 Task: Assign carxxstreet791@gmail.com as Assignee of Issue Issue0000000435 in Backlog  in Scrum Project Project0000000087 in Jira. Assign parteek.ku2001@gmail.com as Assignee of Issue Issue0000000436 in Backlog  in Scrum Project Project0000000088 in Jira. Assign parteek.ku2001@gmail.com as Assignee of Issue Issue0000000437 in Backlog  in Scrum Project Project0000000088 in Jira. Assign parteek.ku2001@gmail.com as Assignee of Issue Issue0000000438 in Backlog  in Scrum Project Project0000000088 in Jira. Assign Person0000000176 as Assignee of Issue Issue0000000439 in Backlog  in Scrum Project Project0000000088 in Jira
Action: Mouse moved to (1251, 535)
Screenshot: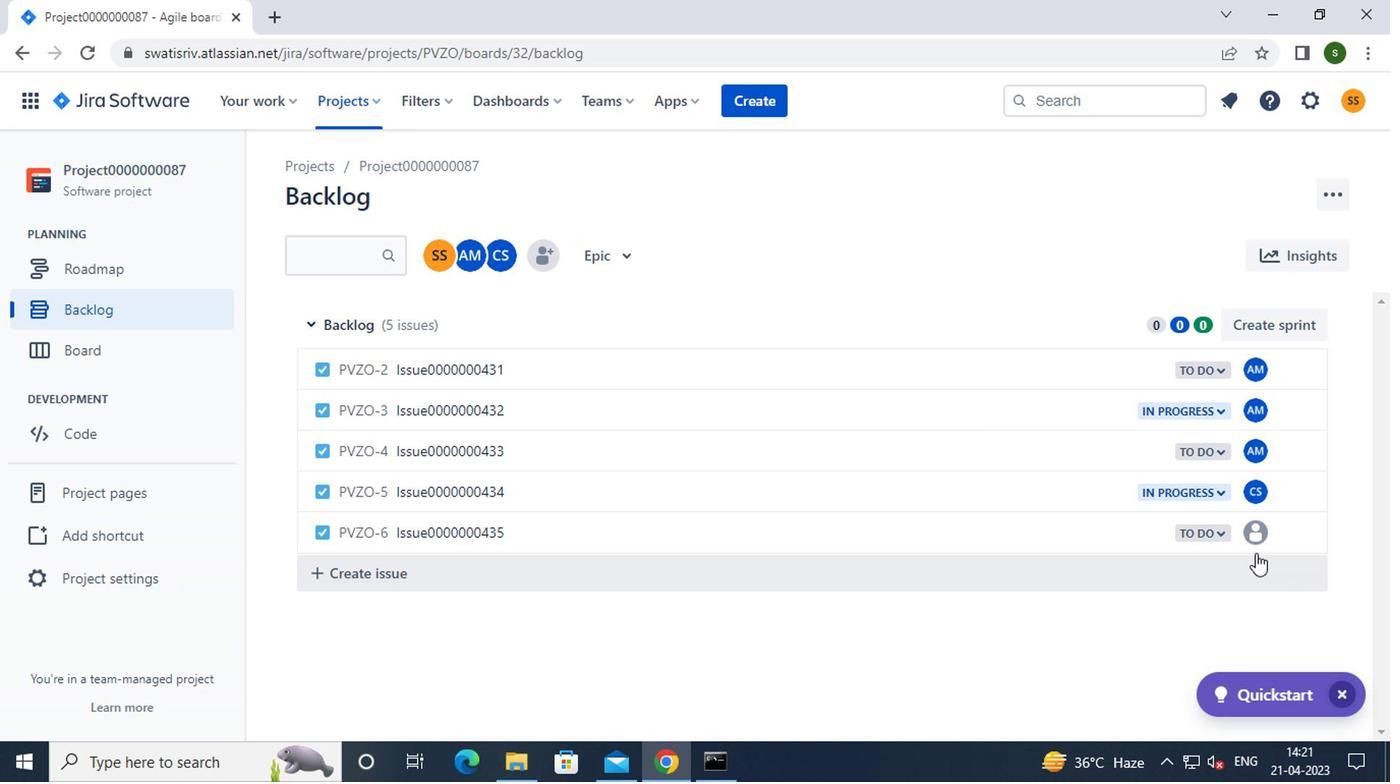 
Action: Mouse pressed left at (1251, 535)
Screenshot: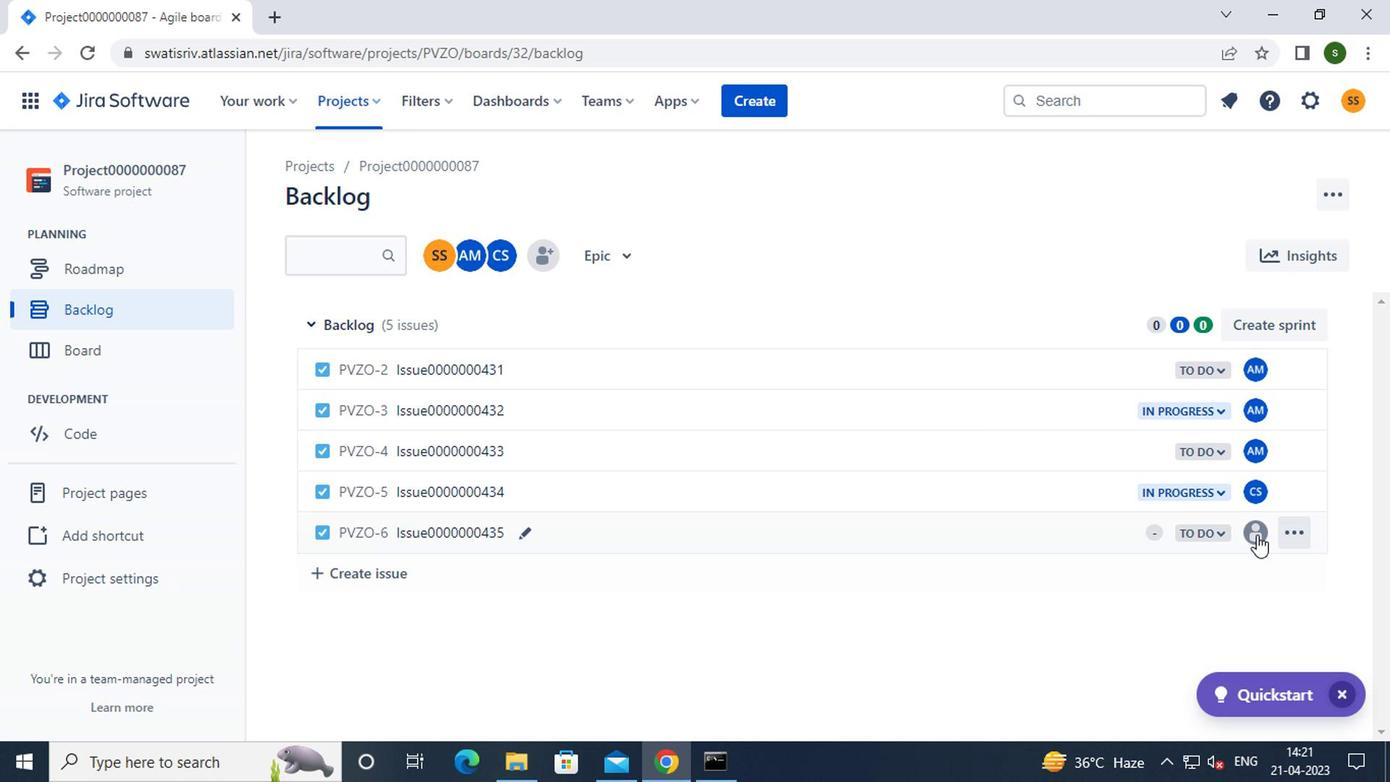 
Action: Mouse moved to (1130, 614)
Screenshot: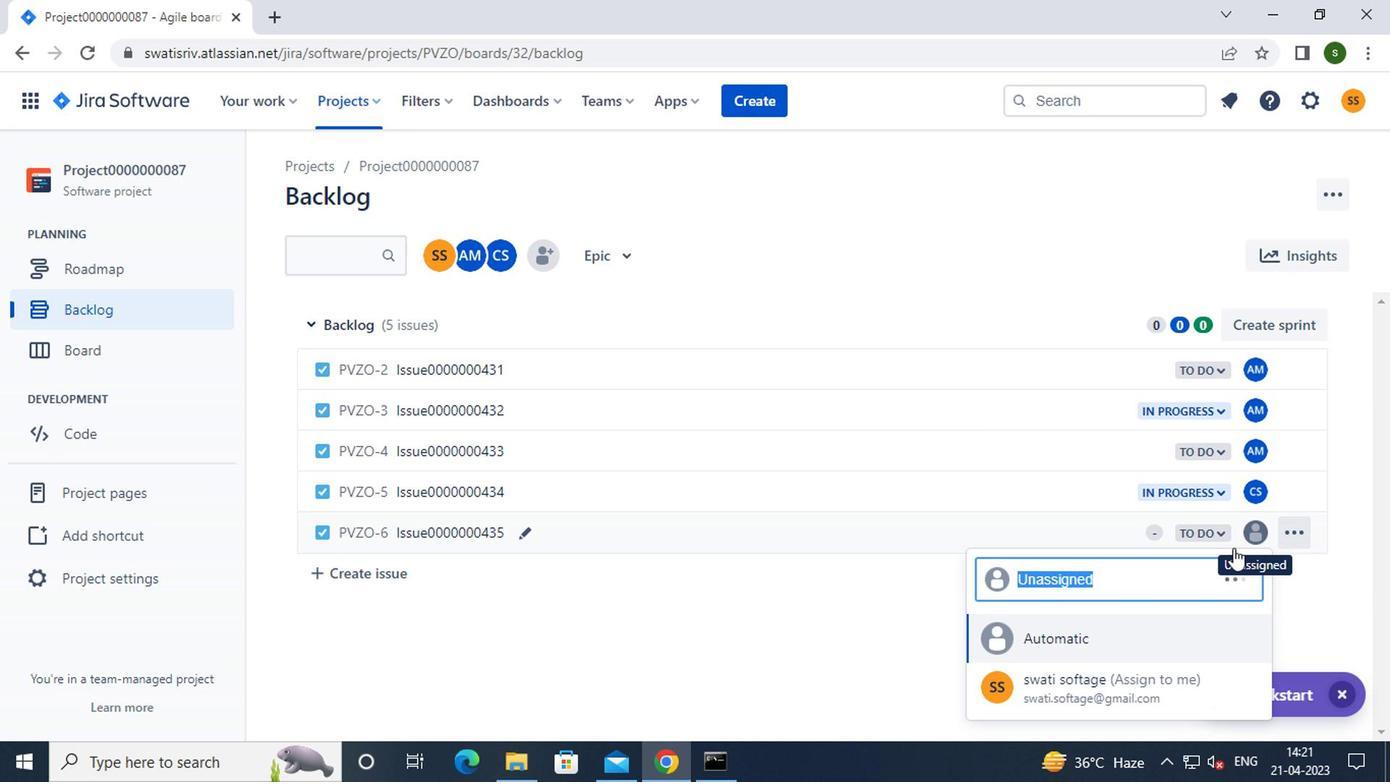 
Action: Mouse scrolled (1130, 613) with delta (0, 0)
Screenshot: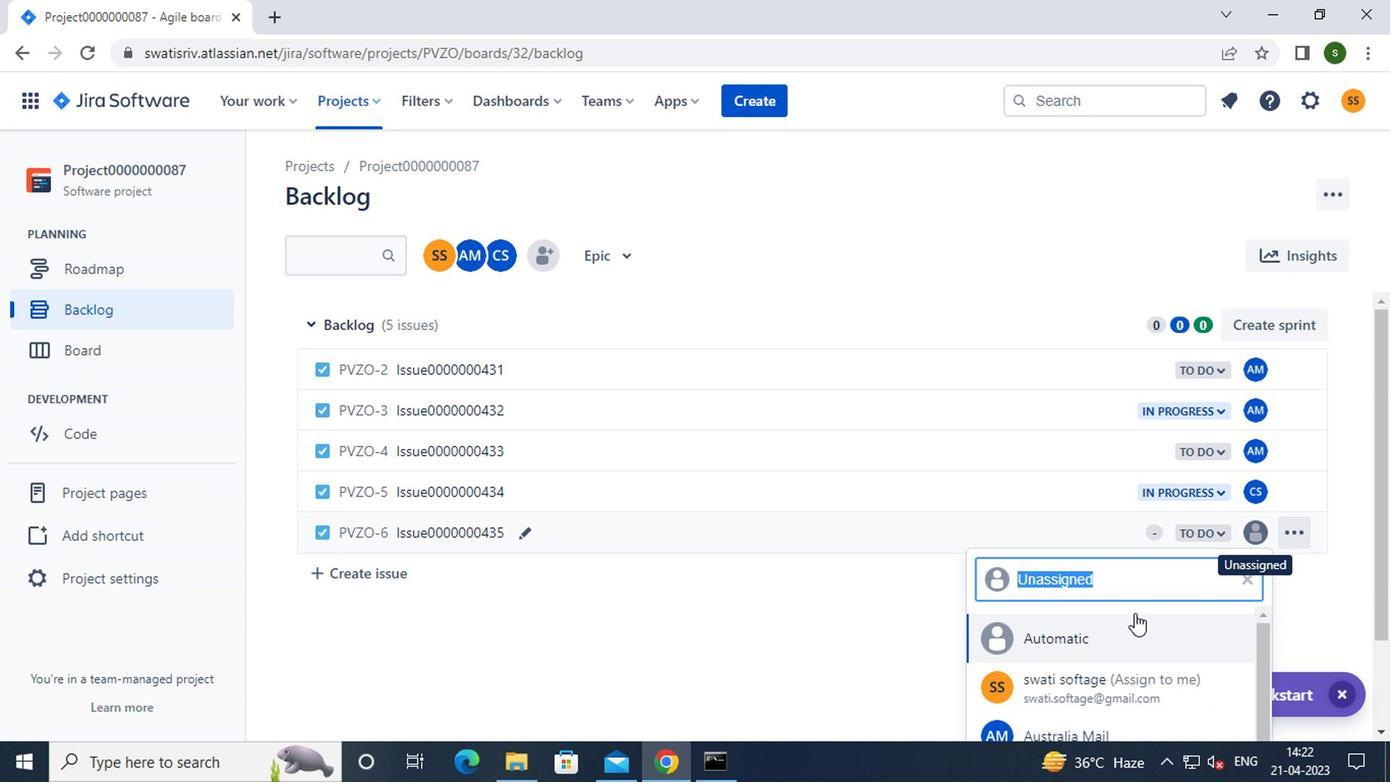 
Action: Mouse scrolled (1130, 613) with delta (0, 0)
Screenshot: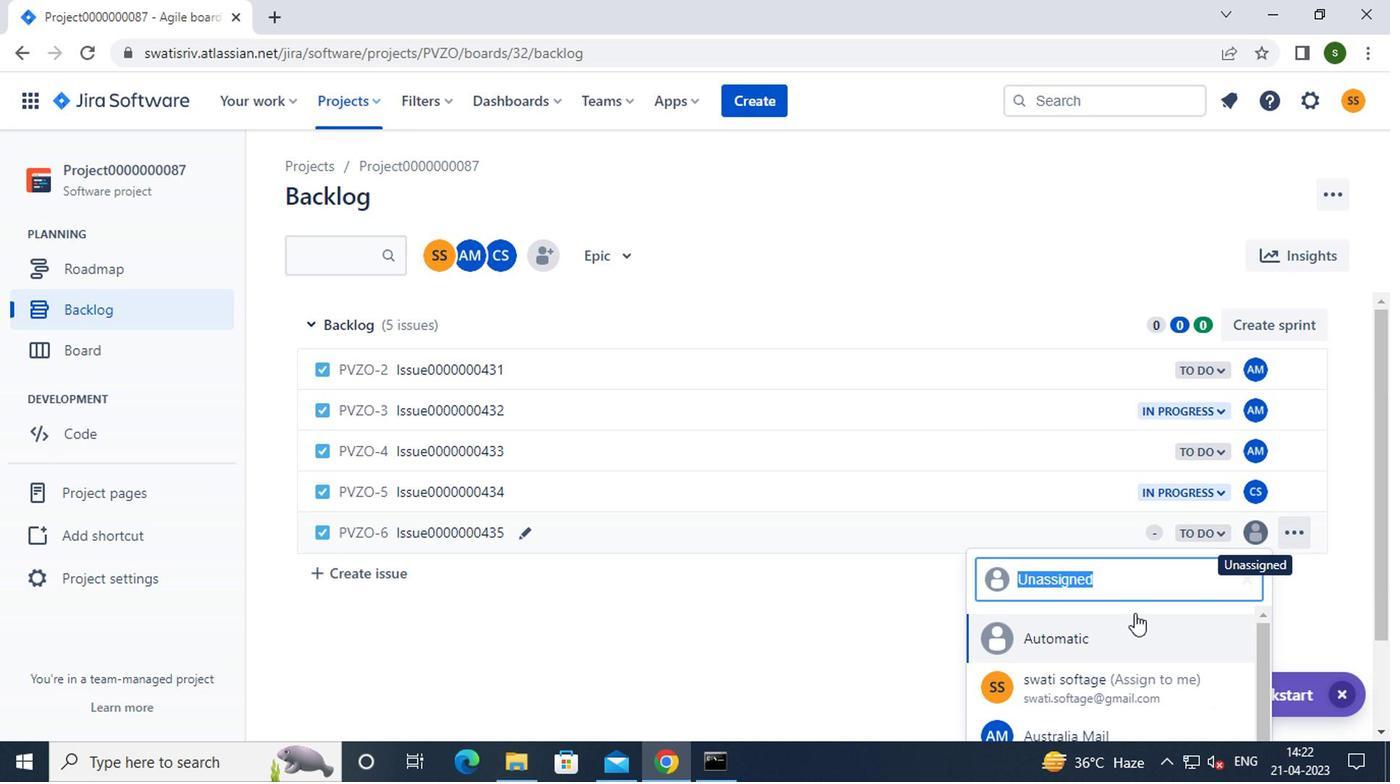 
Action: Mouse moved to (1059, 679)
Screenshot: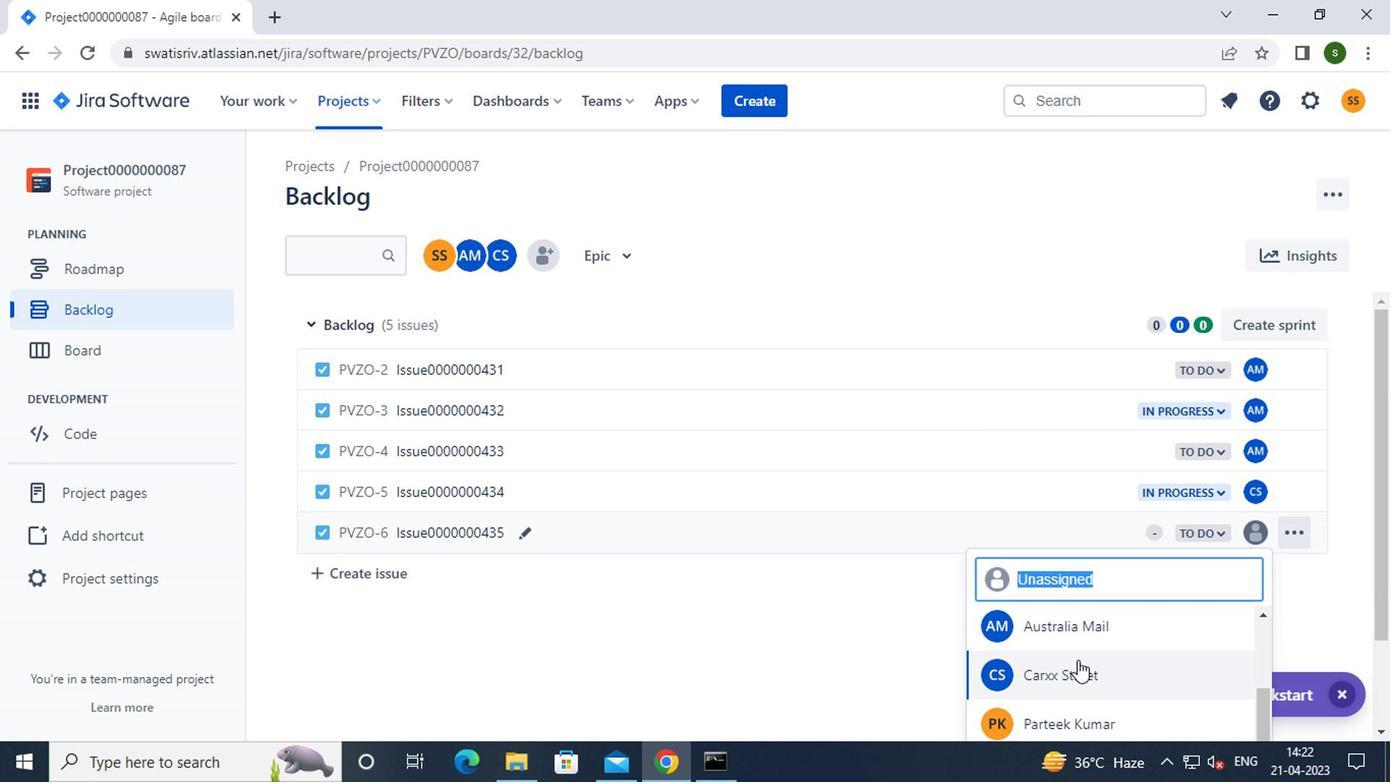 
Action: Mouse pressed left at (1059, 679)
Screenshot: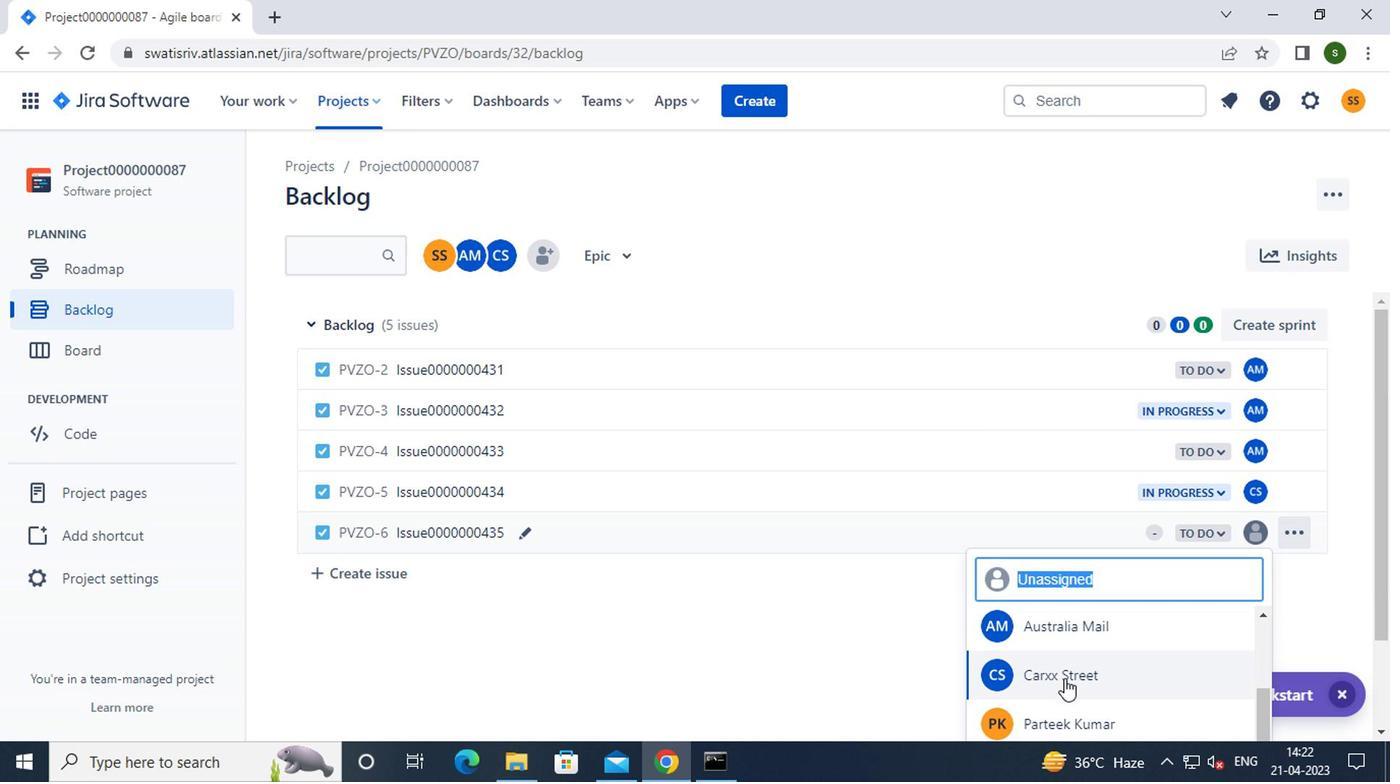 
Action: Mouse moved to (366, 105)
Screenshot: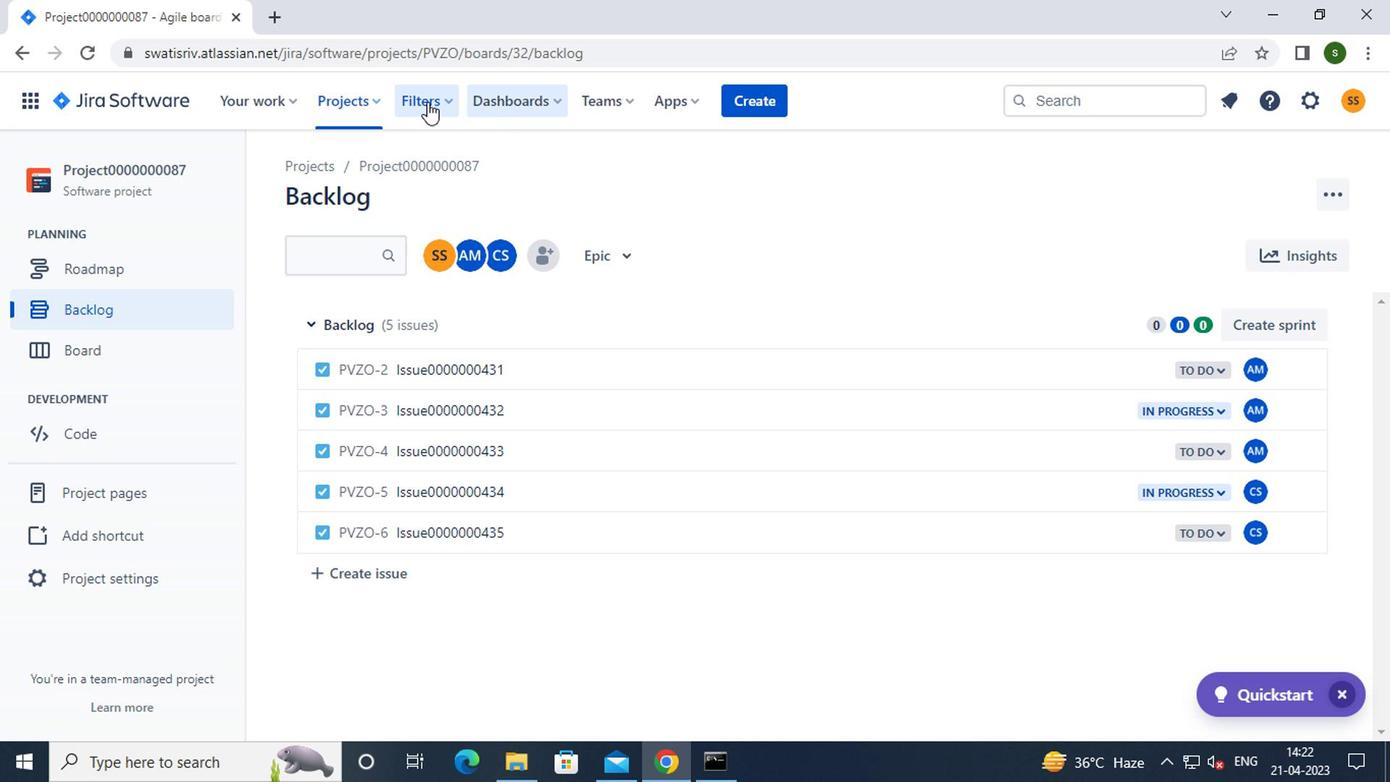 
Action: Mouse pressed left at (366, 105)
Screenshot: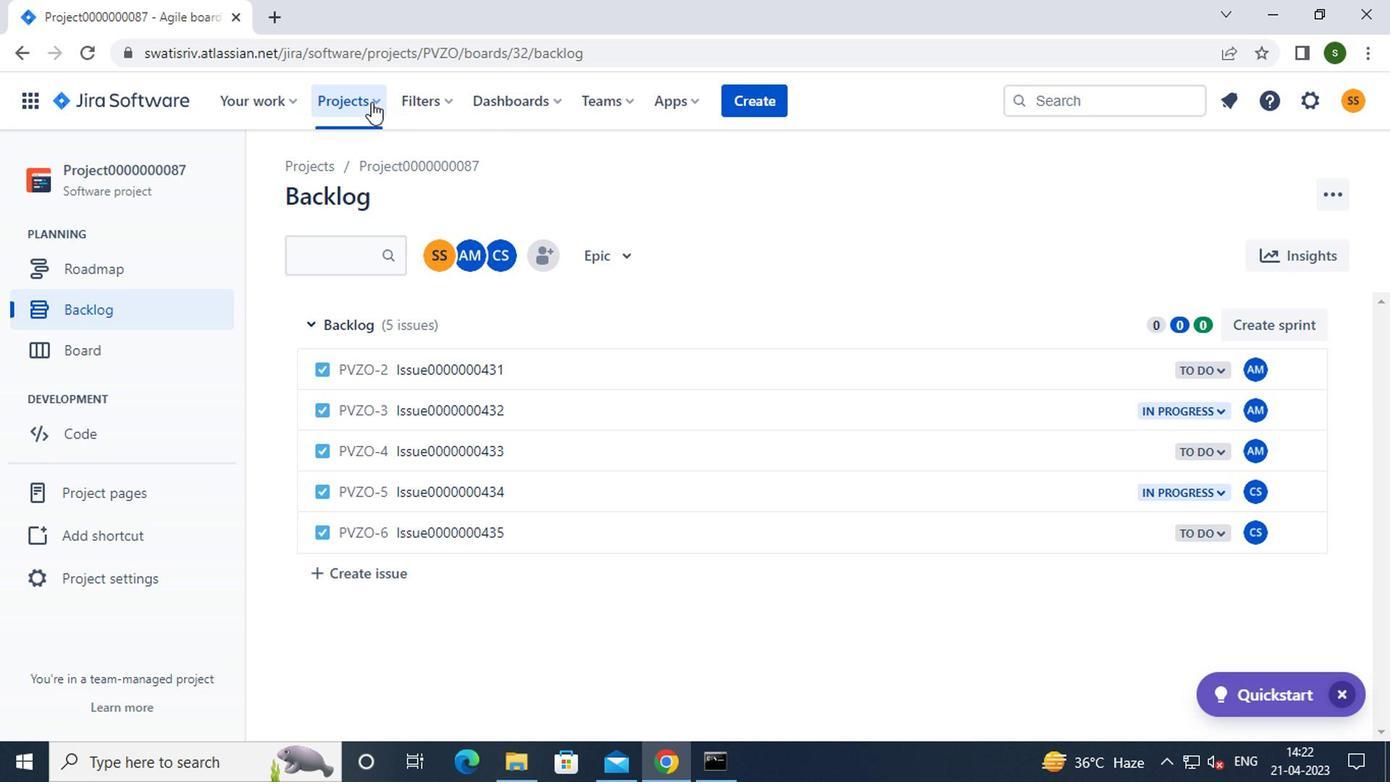 
Action: Mouse moved to (452, 250)
Screenshot: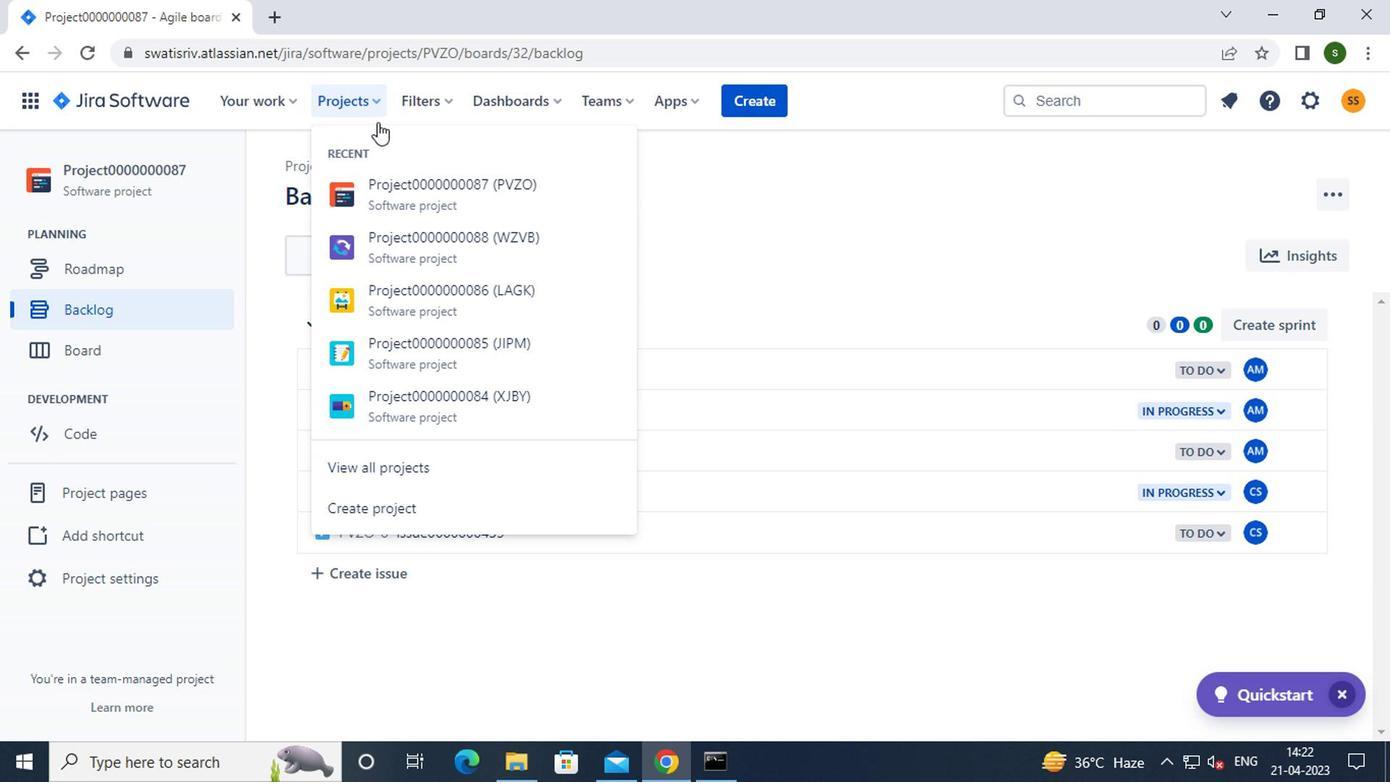 
Action: Mouse pressed left at (452, 250)
Screenshot: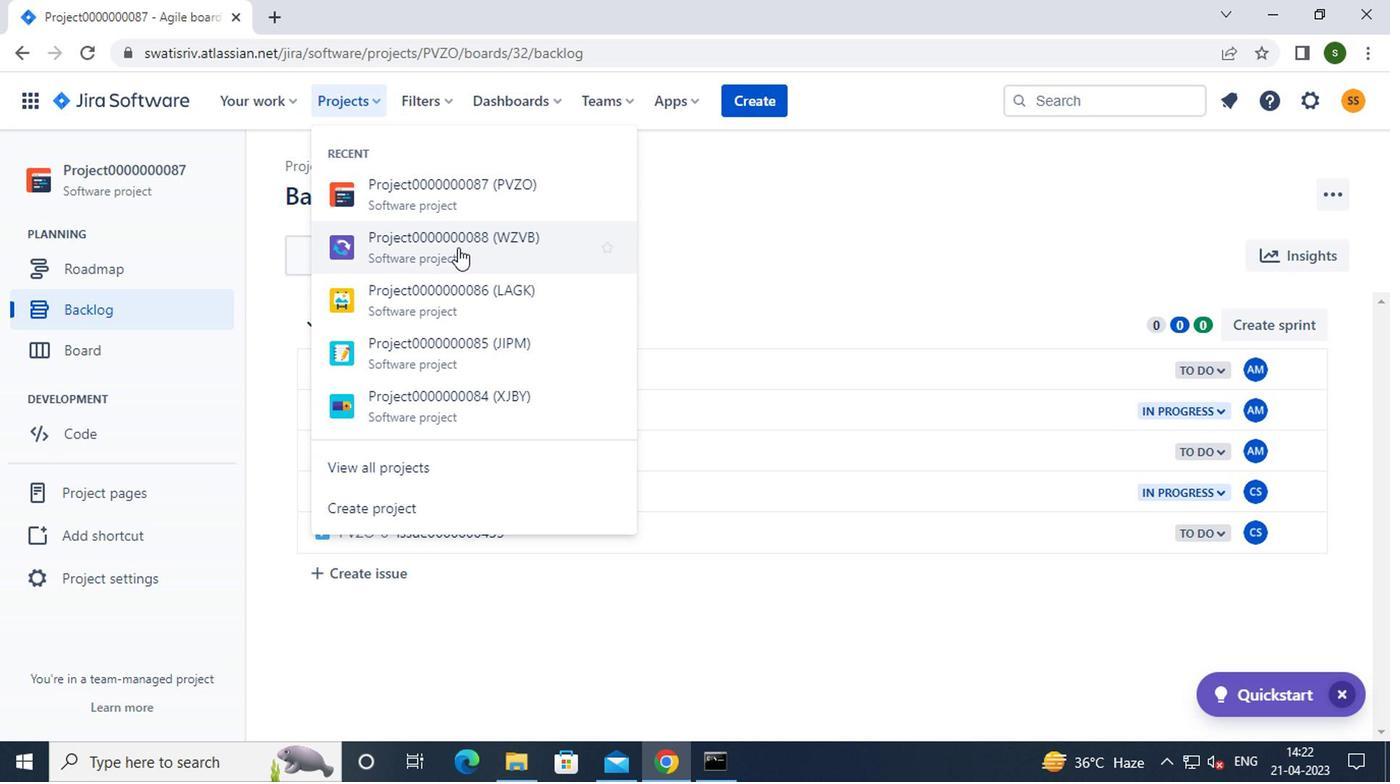 
Action: Mouse moved to (189, 317)
Screenshot: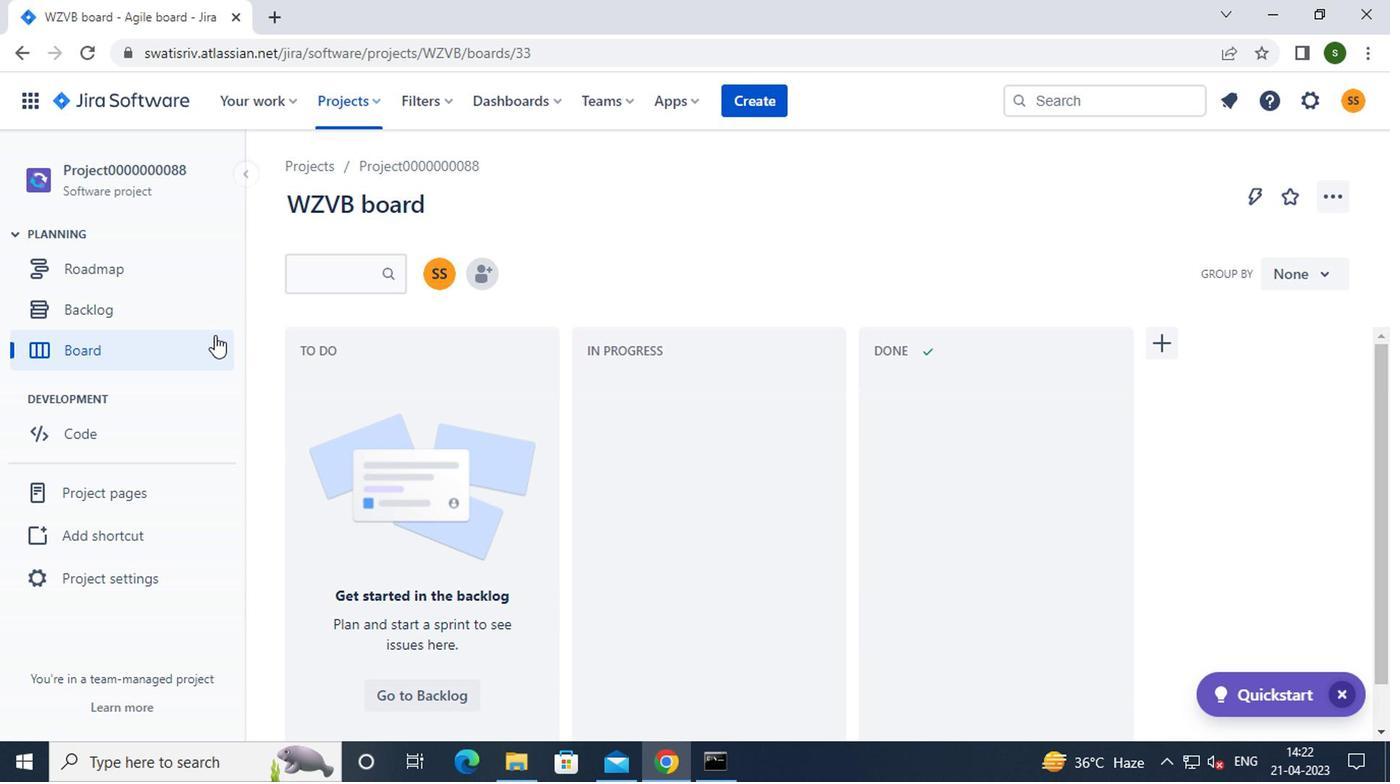 
Action: Mouse pressed left at (189, 317)
Screenshot: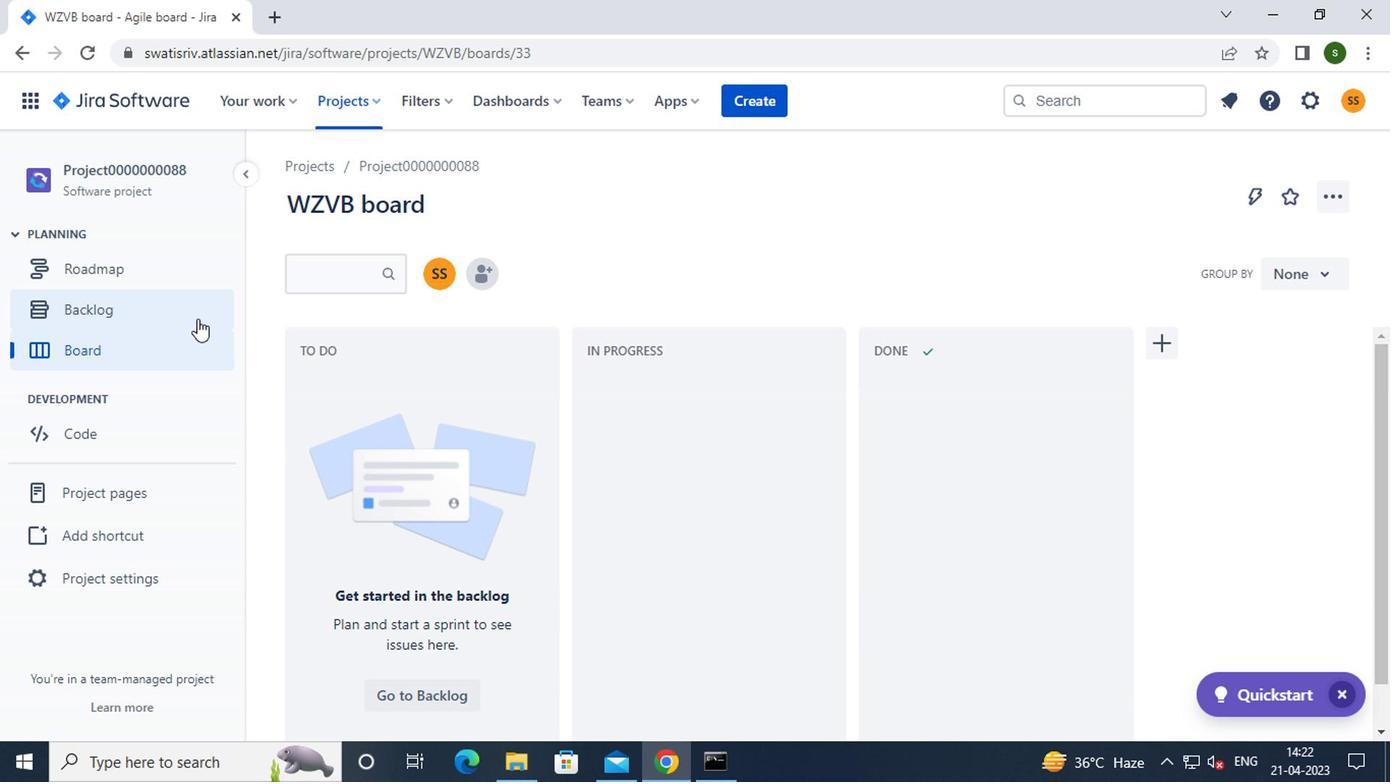 
Action: Mouse moved to (1251, 404)
Screenshot: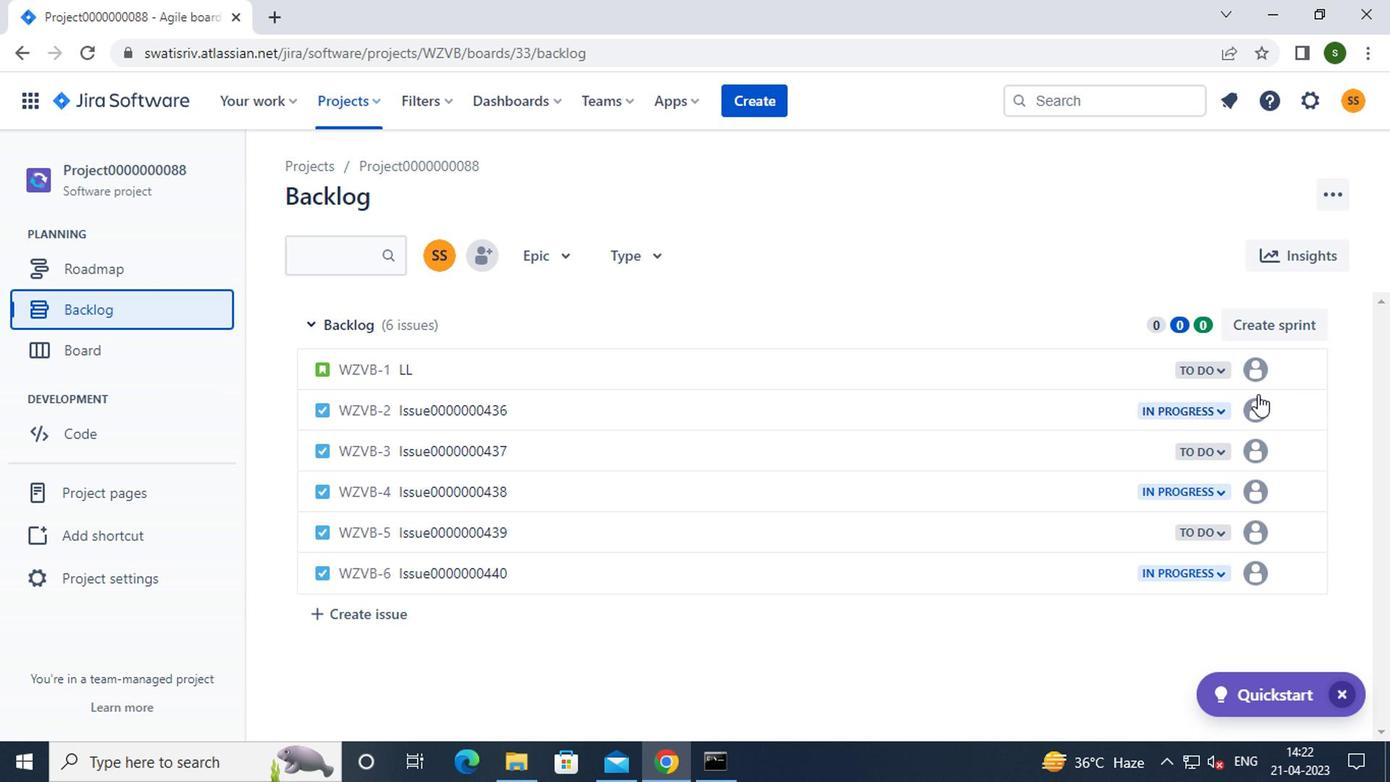 
Action: Mouse pressed left at (1251, 404)
Screenshot: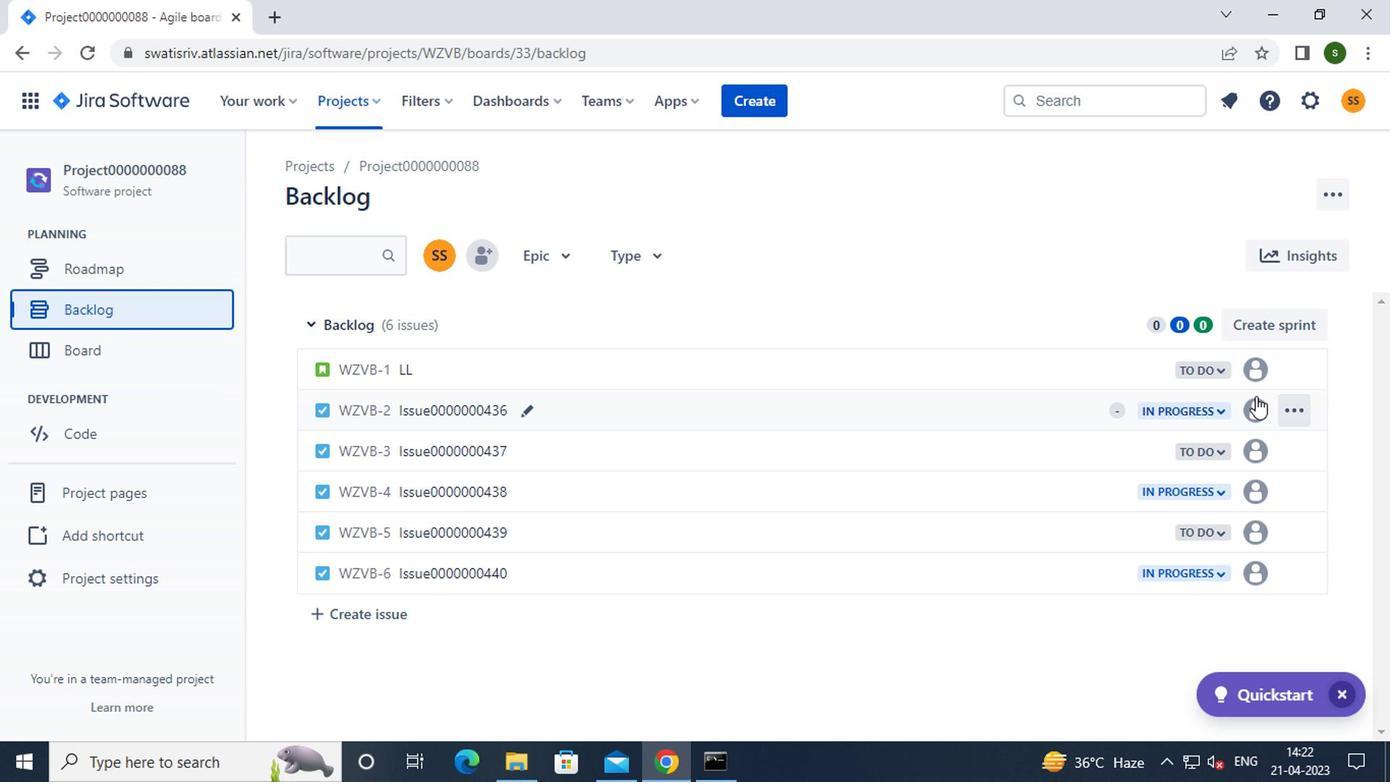 
Action: Mouse moved to (1126, 712)
Screenshot: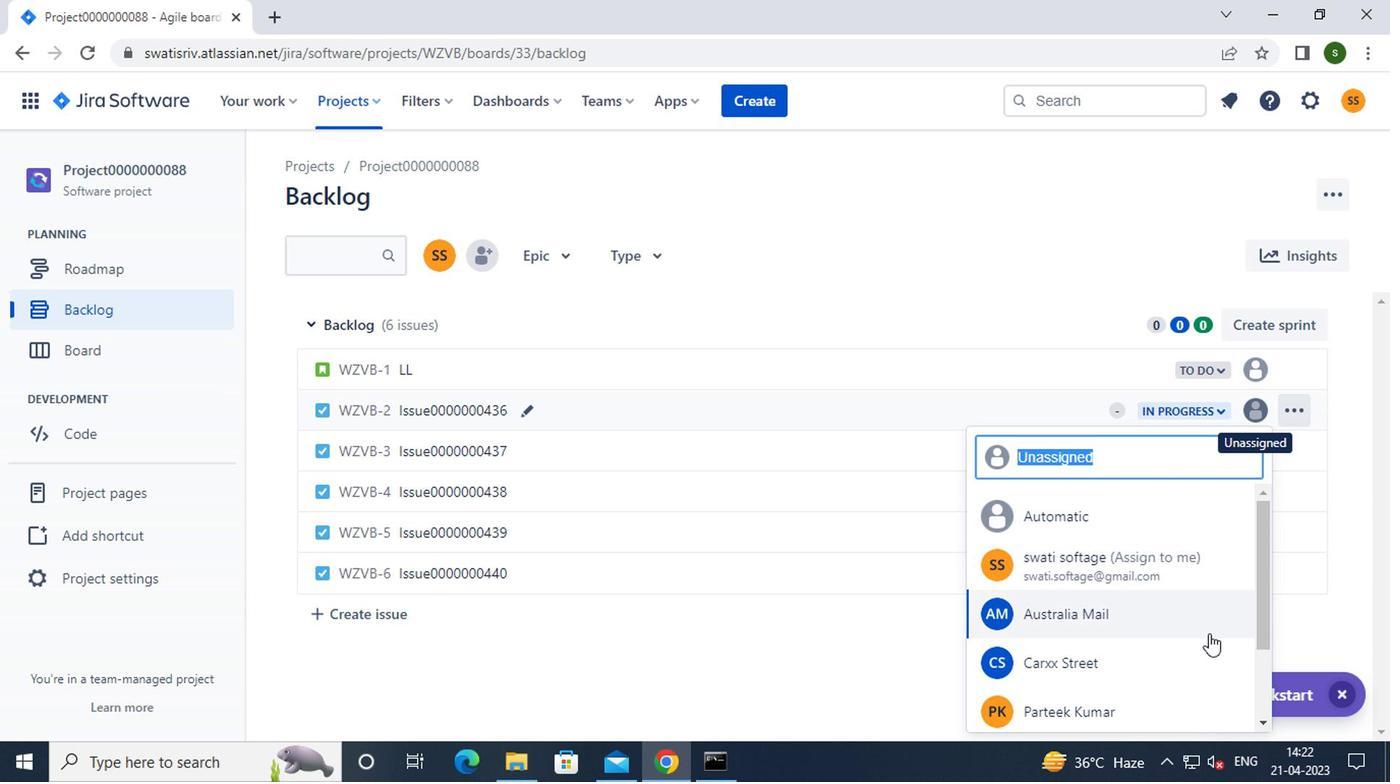 
Action: Mouse pressed left at (1126, 712)
Screenshot: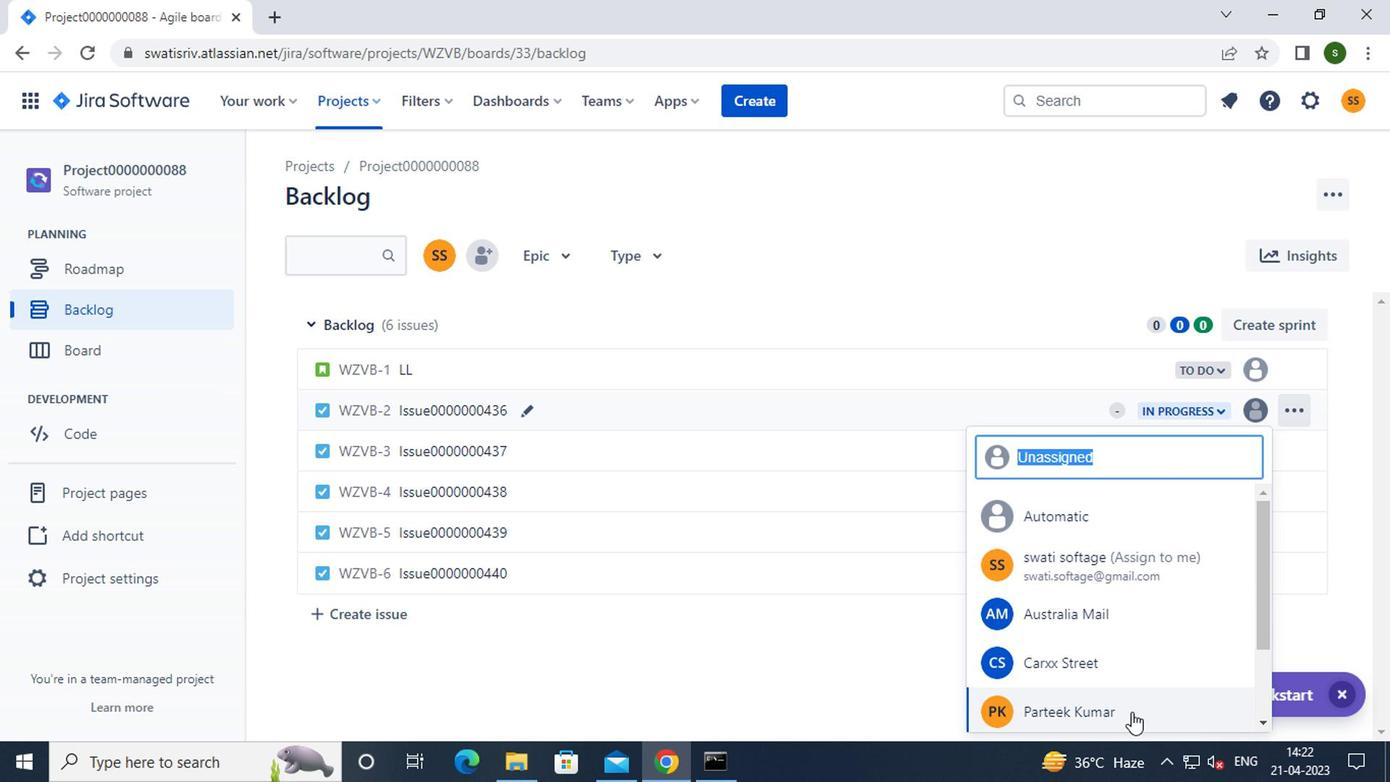 
Action: Mouse moved to (1249, 452)
Screenshot: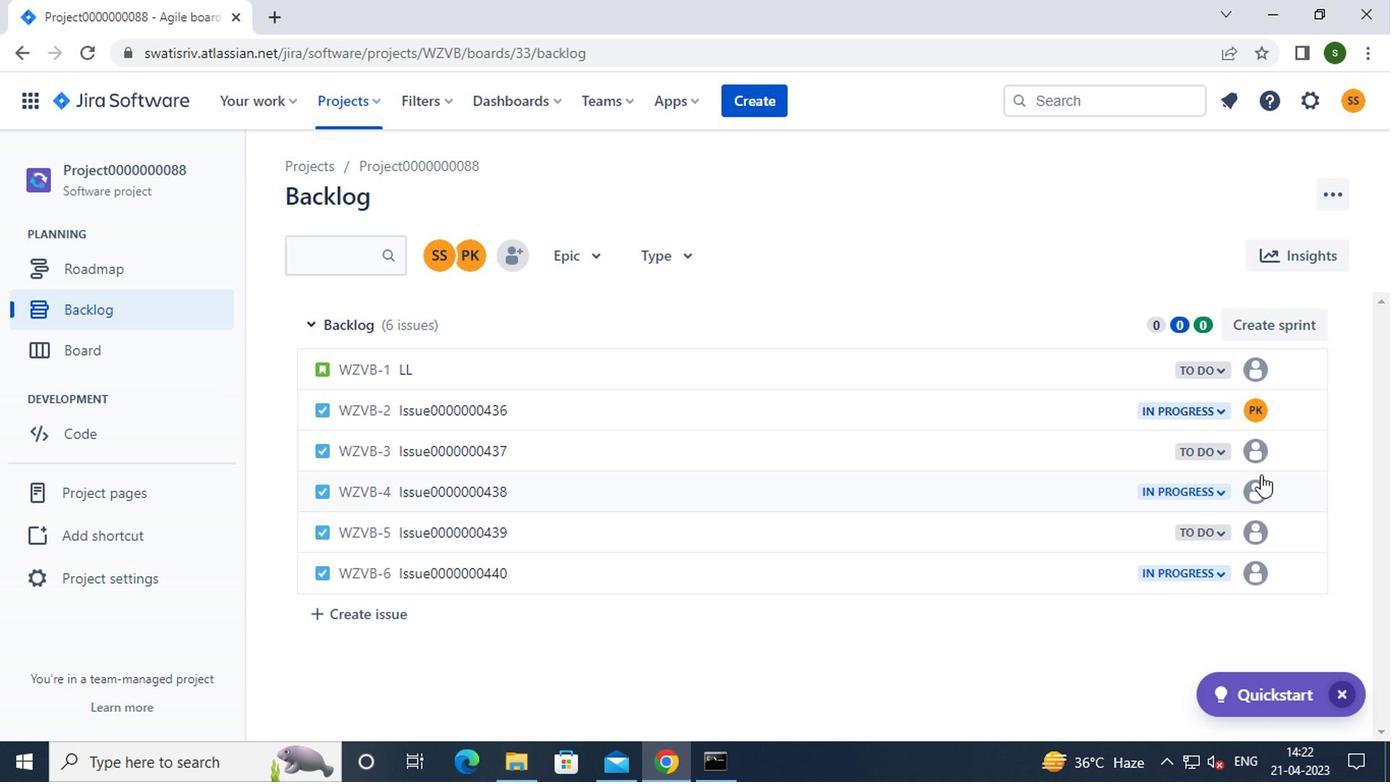 
Action: Mouse pressed left at (1249, 452)
Screenshot: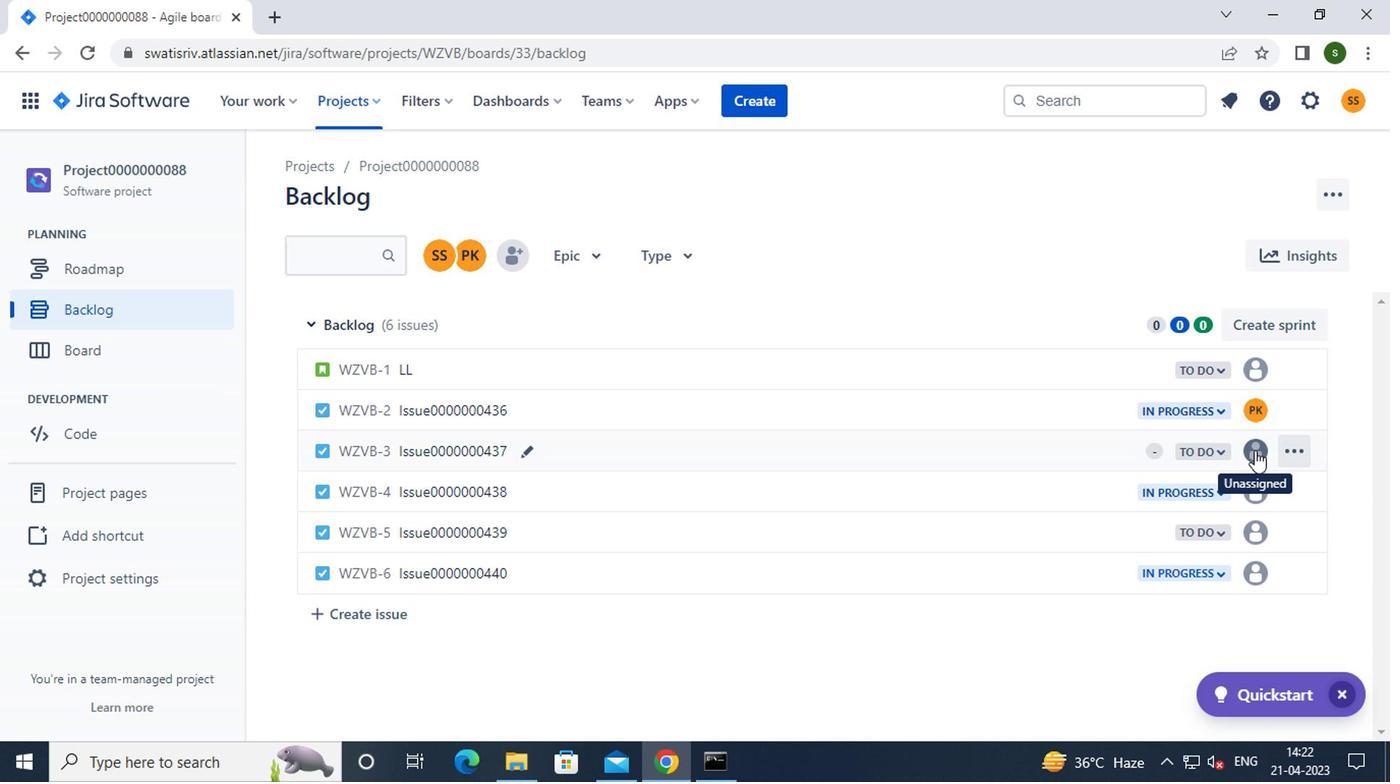 
Action: Mouse moved to (1125, 686)
Screenshot: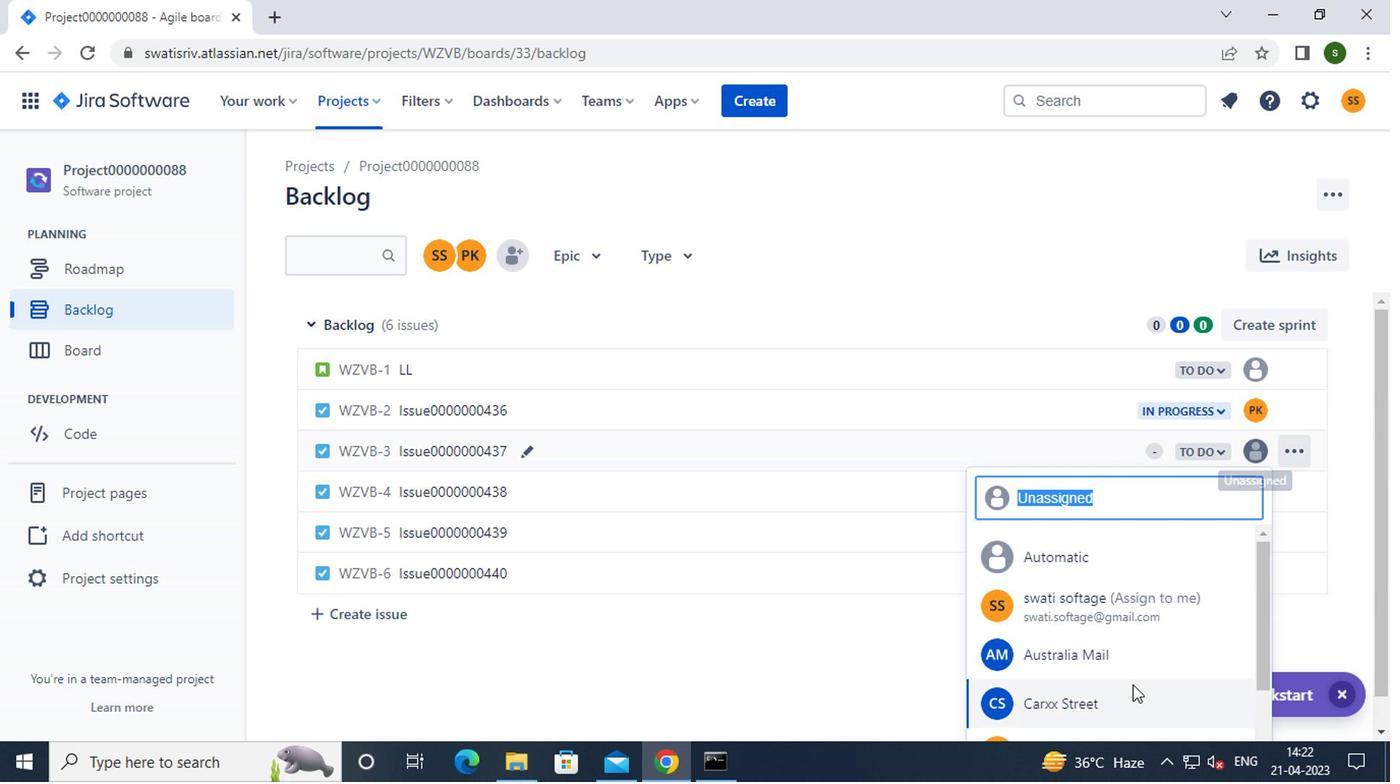 
Action: Mouse scrolled (1125, 685) with delta (0, -1)
Screenshot: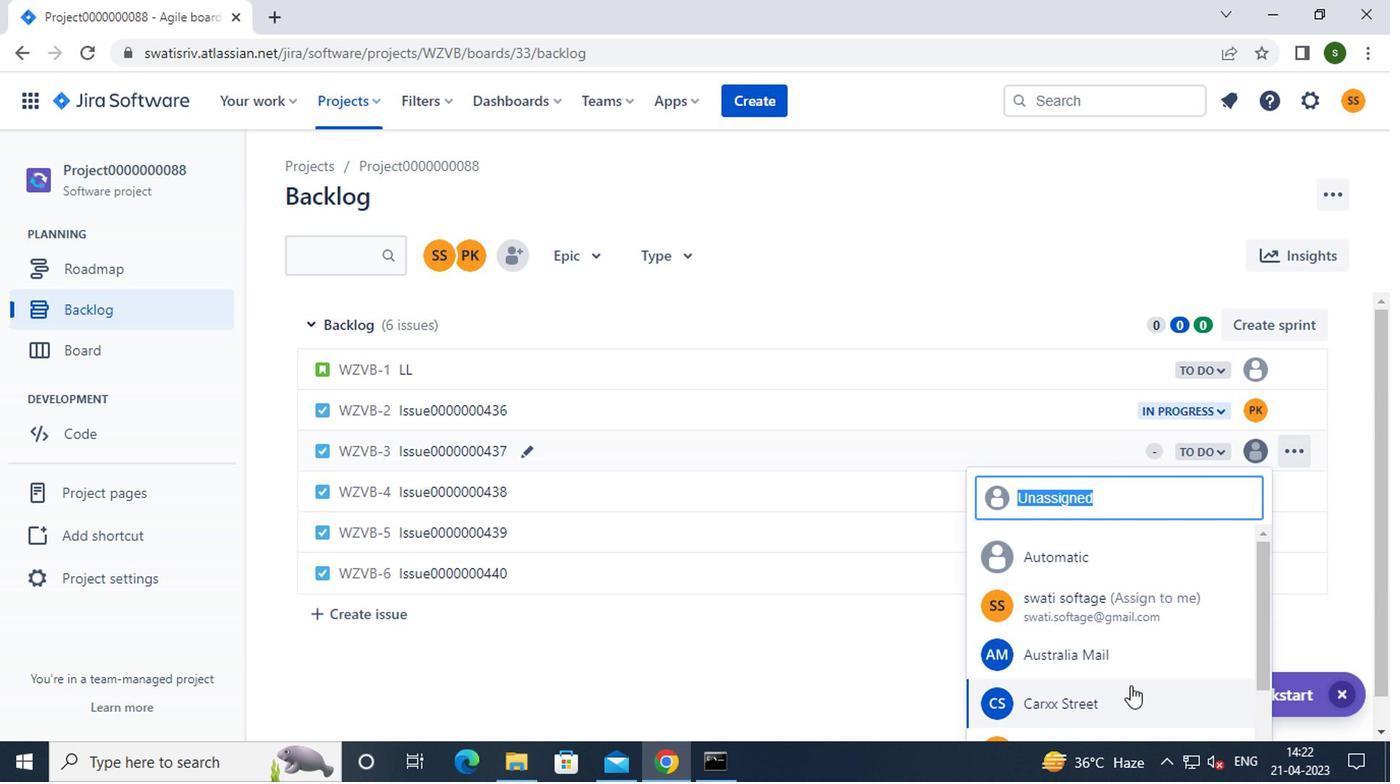 
Action: Mouse moved to (1066, 644)
Screenshot: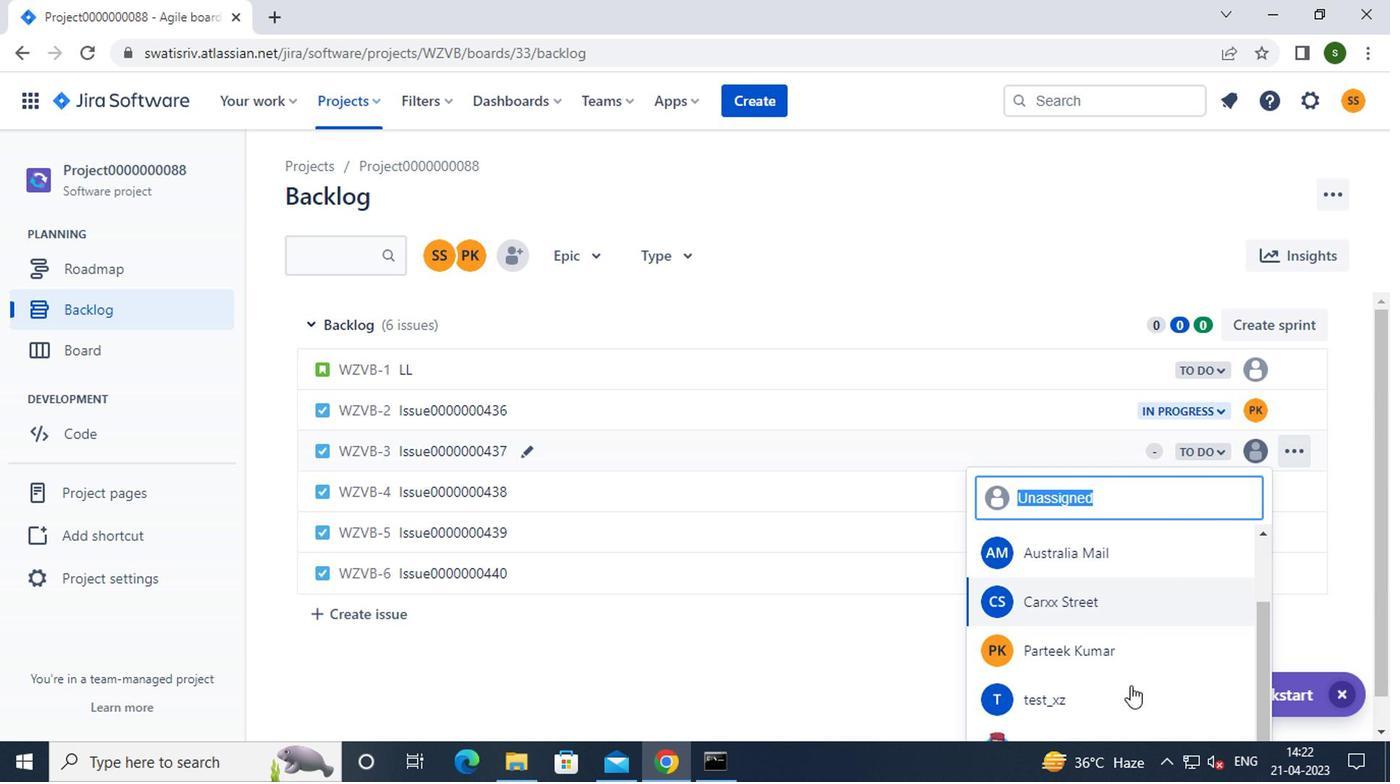 
Action: Mouse pressed left at (1066, 644)
Screenshot: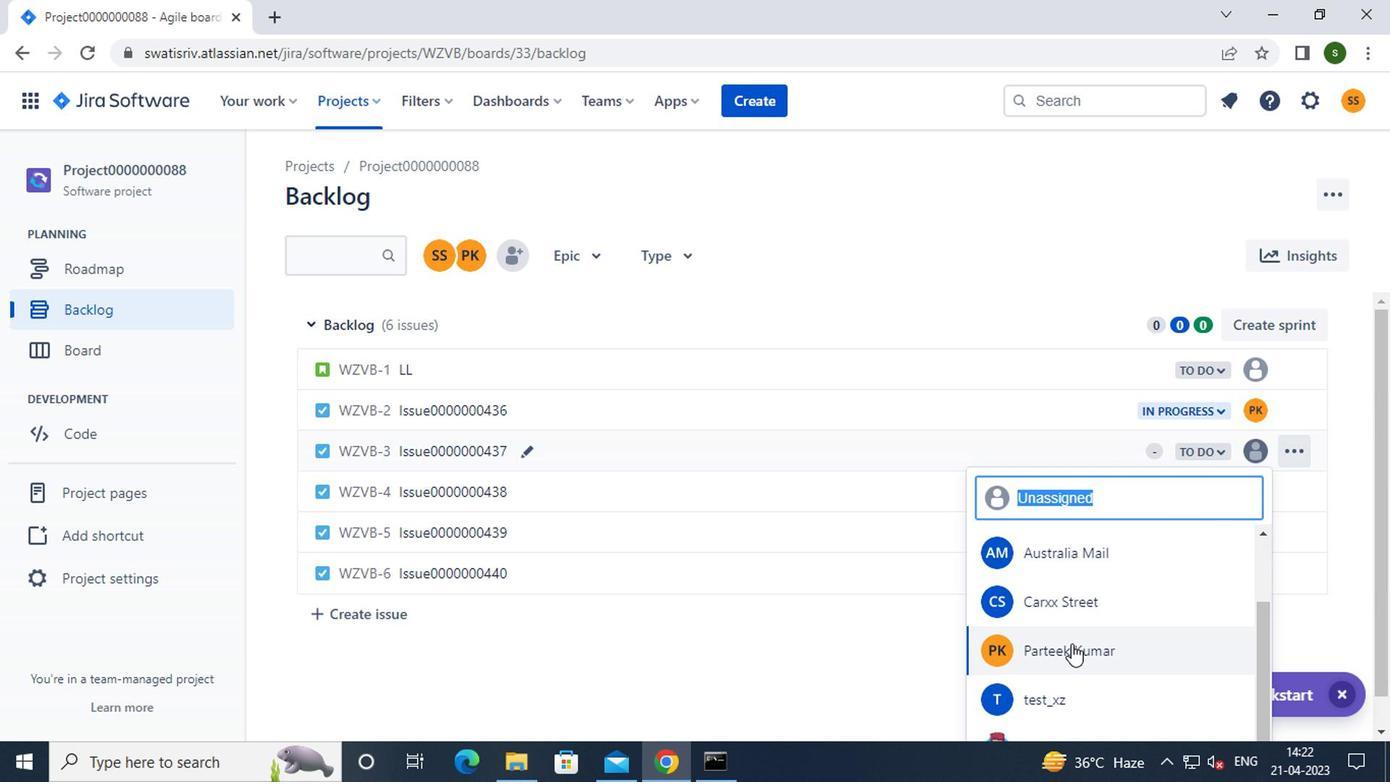 
Action: Mouse moved to (1244, 489)
Screenshot: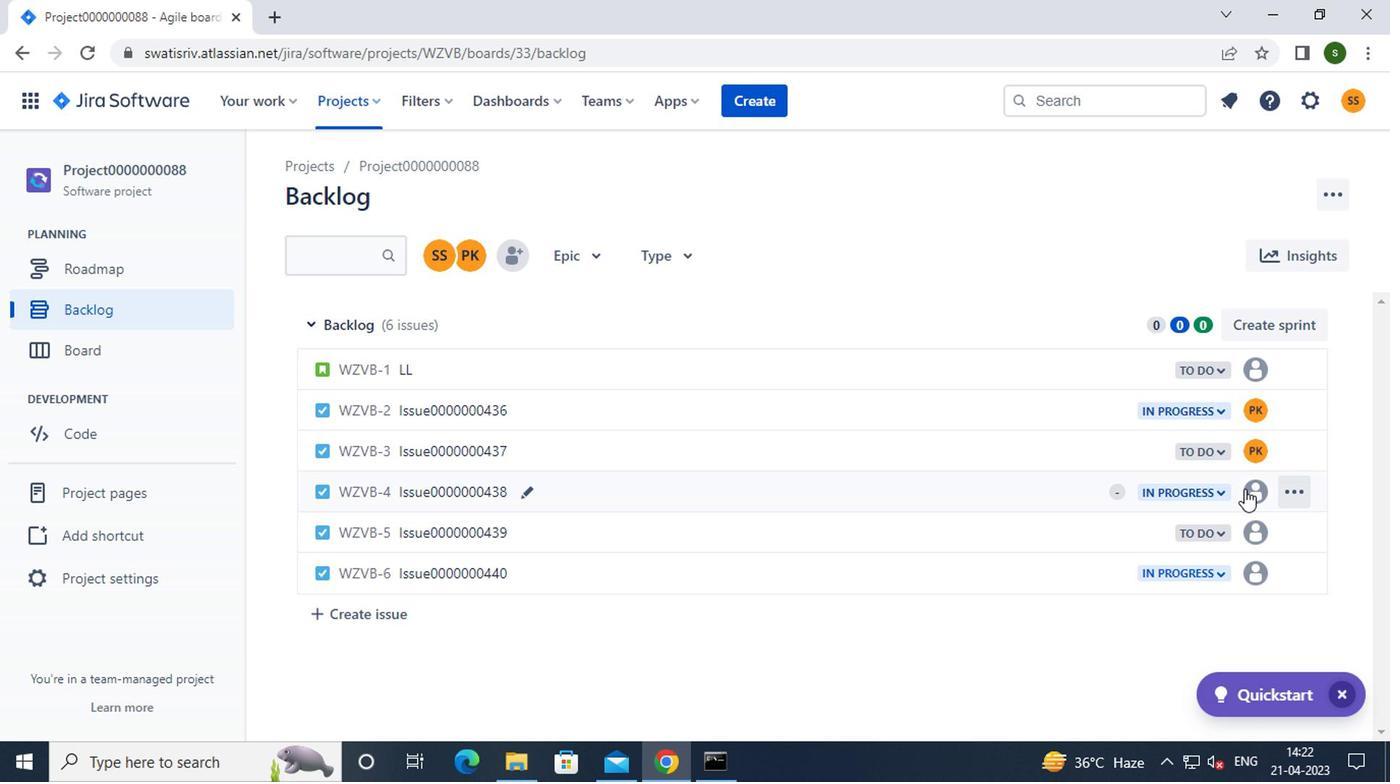 
Action: Mouse pressed left at (1244, 489)
Screenshot: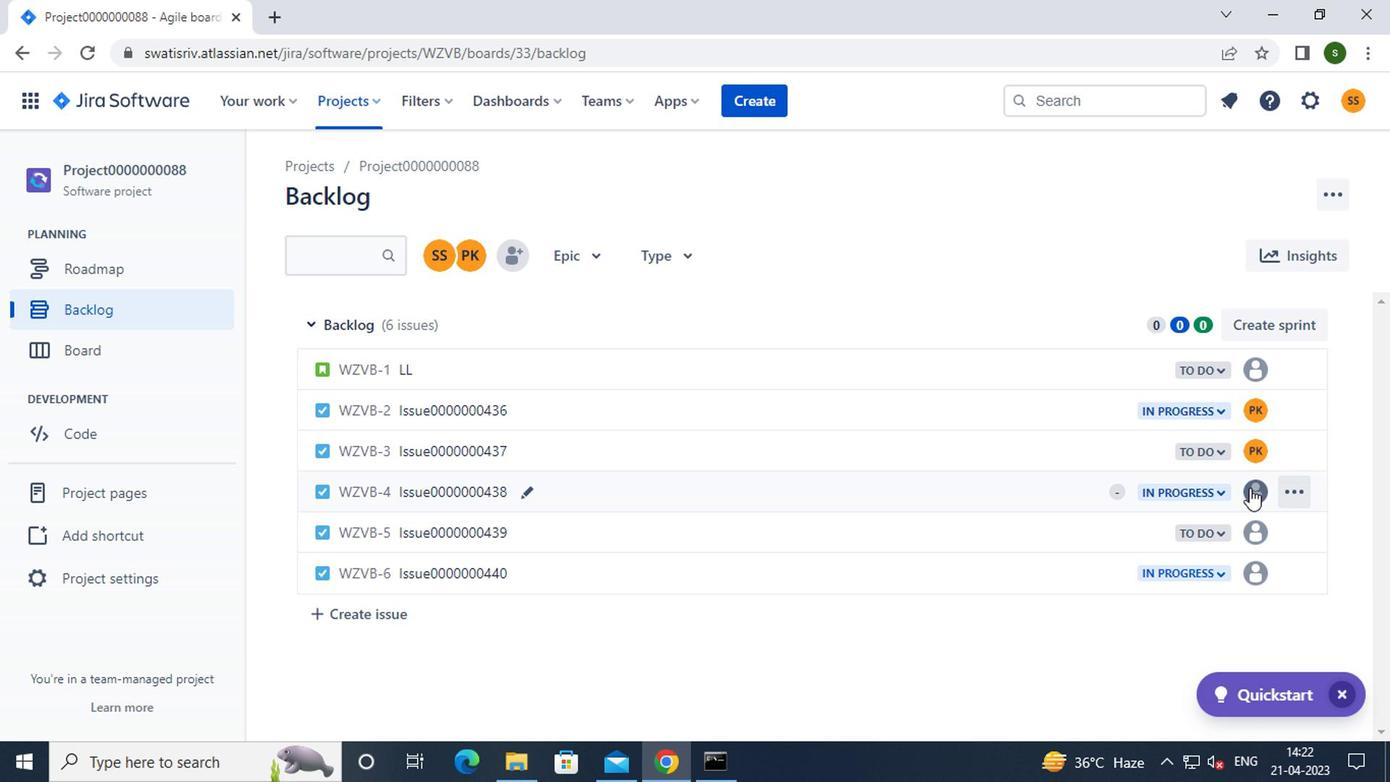 
Action: Mouse moved to (1208, 578)
Screenshot: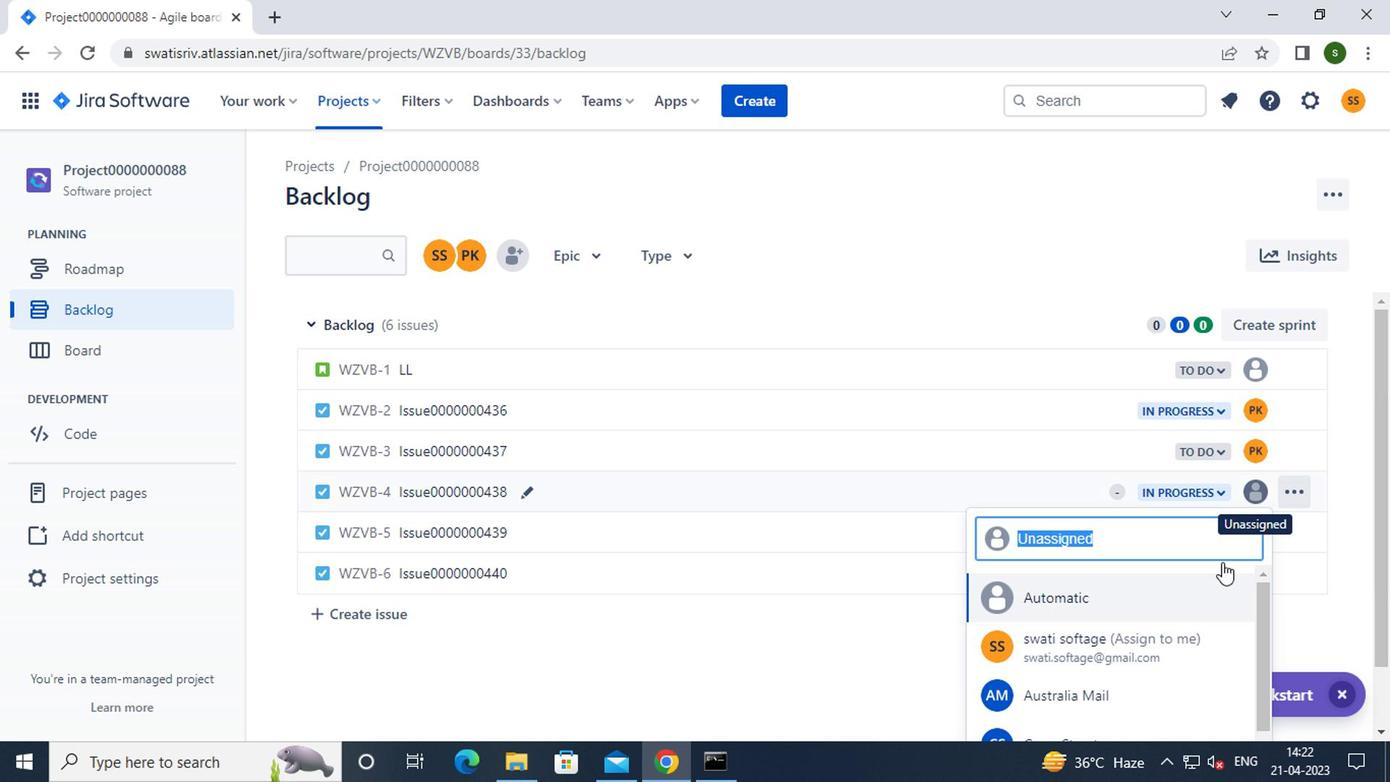 
Action: Mouse scrolled (1208, 576) with delta (0, -1)
Screenshot: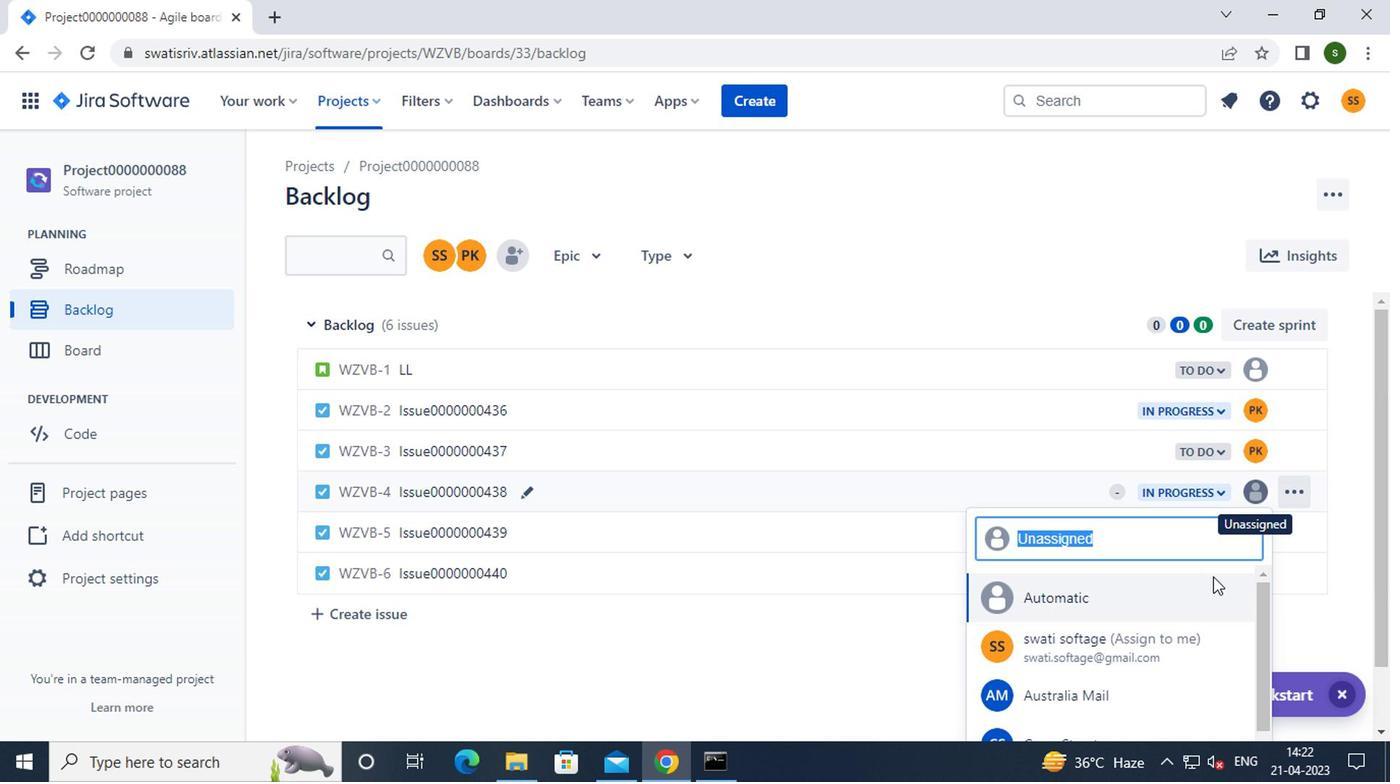 
Action: Mouse moved to (1049, 683)
Screenshot: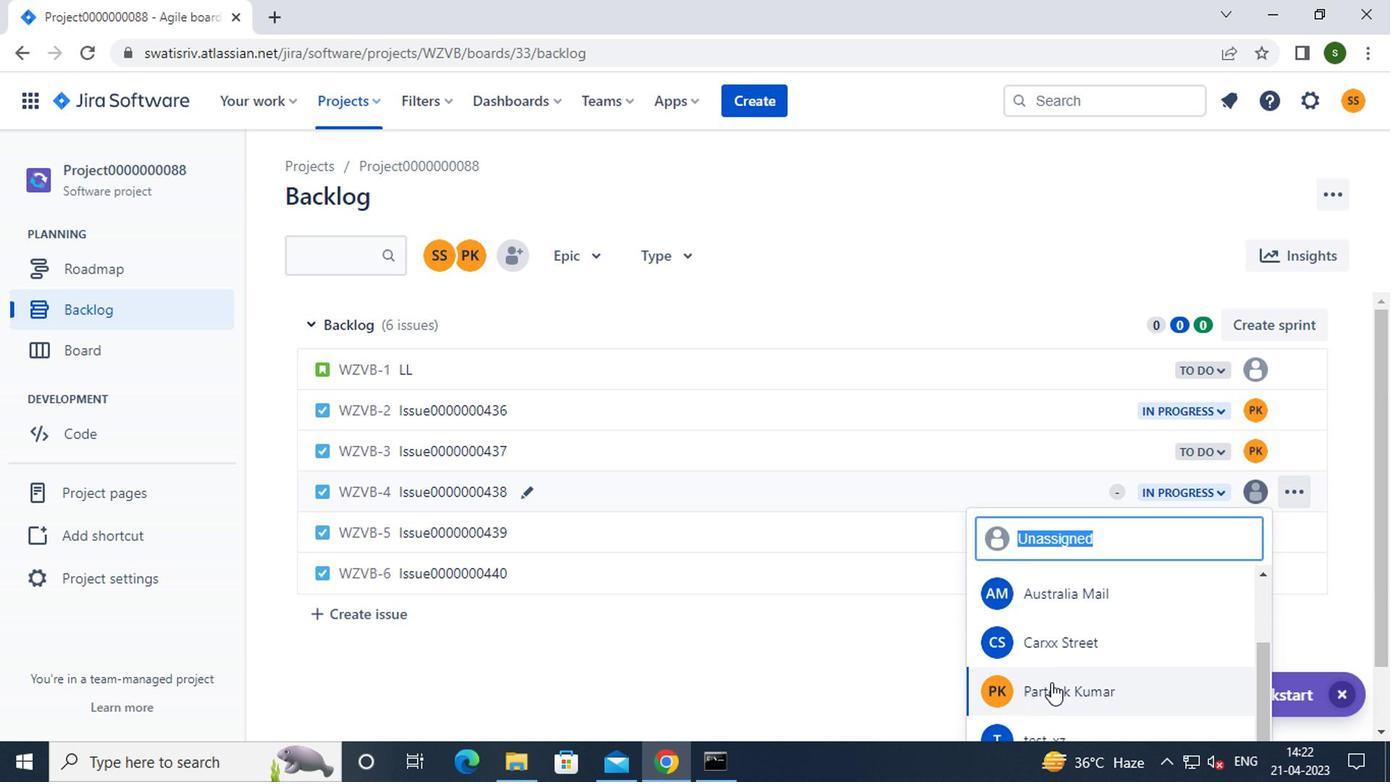 
Action: Mouse pressed left at (1049, 683)
Screenshot: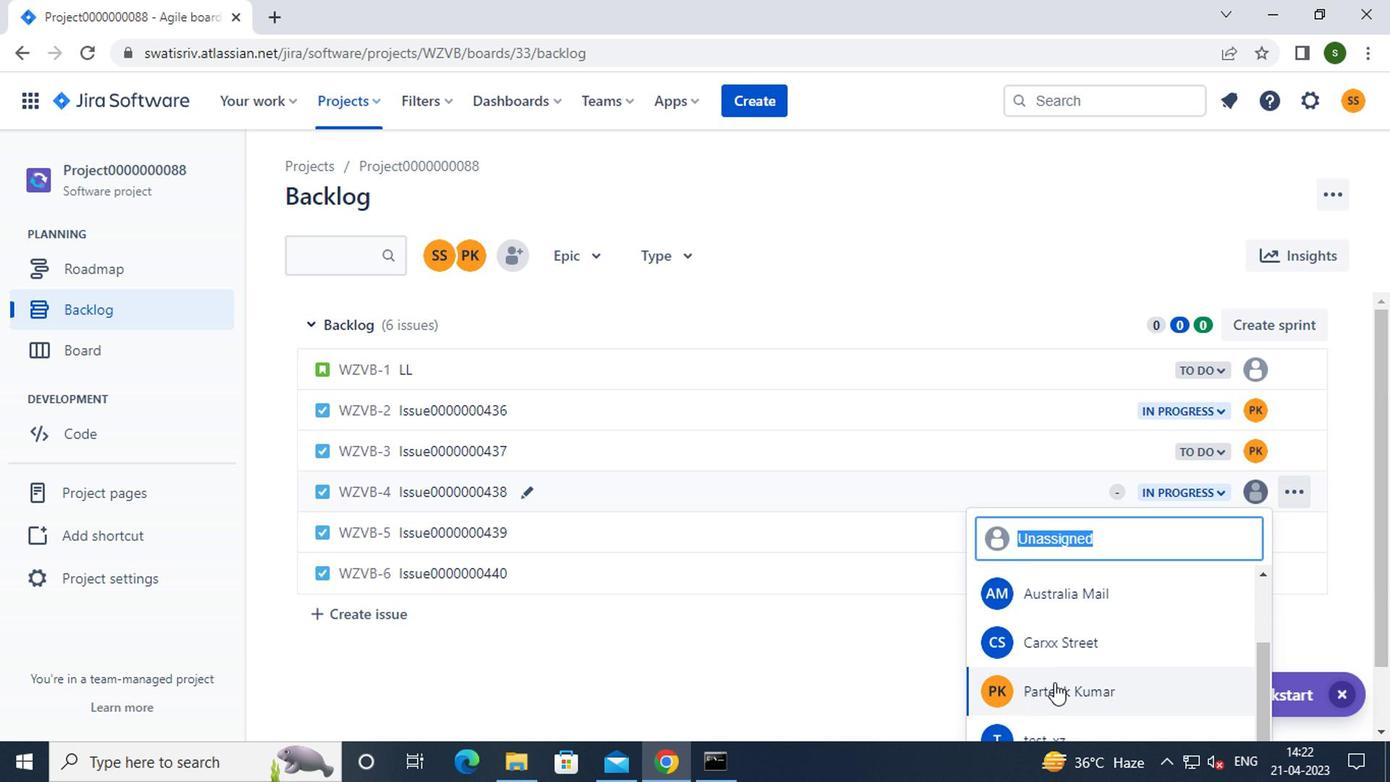 
Action: Mouse moved to (1249, 534)
Screenshot: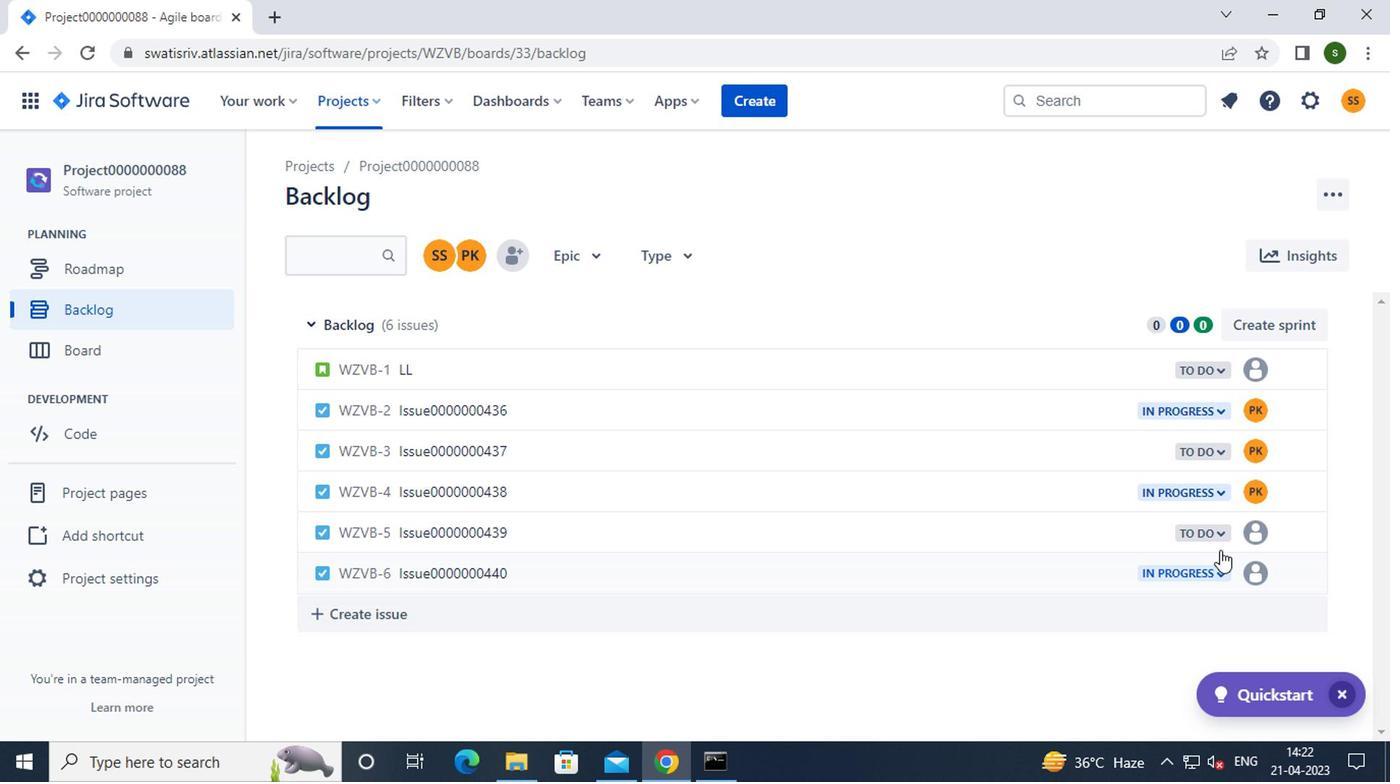 
Action: Mouse pressed left at (1249, 534)
Screenshot: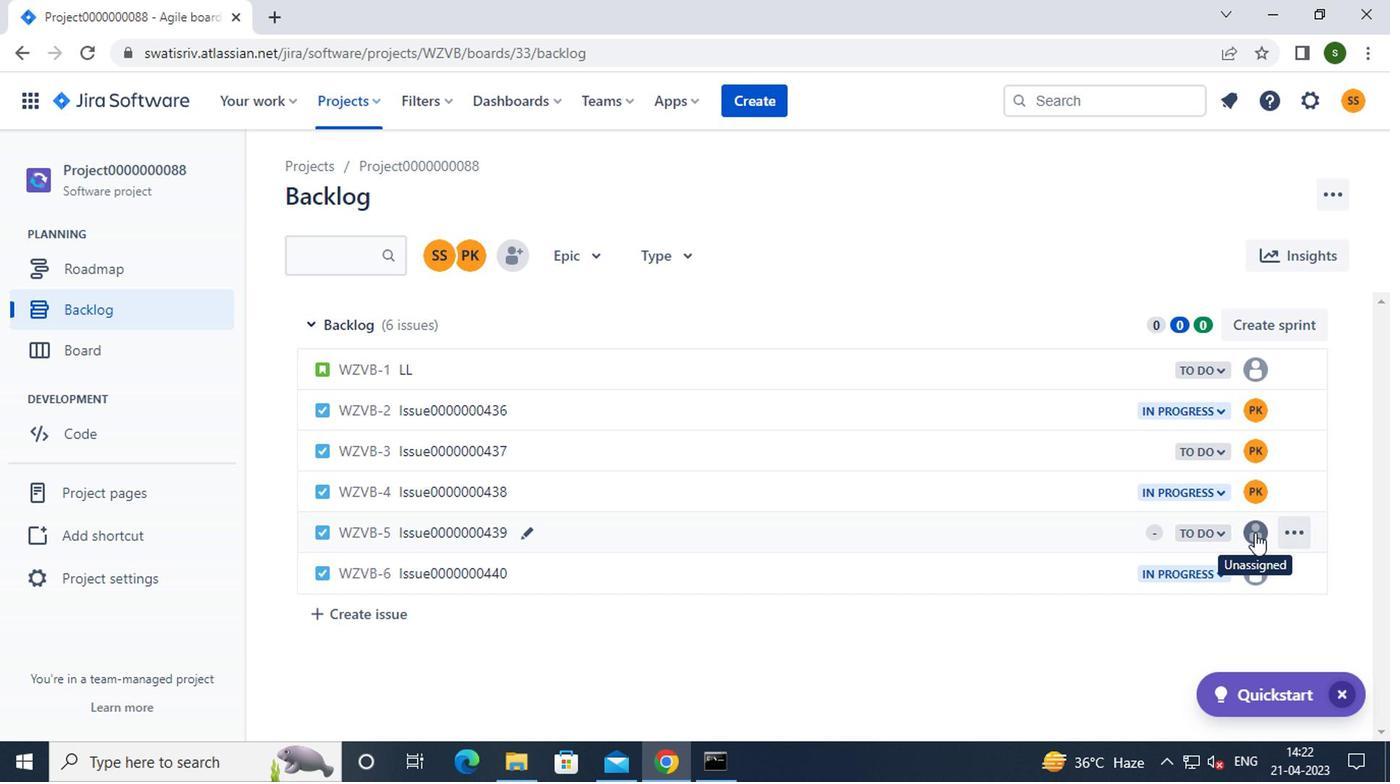 
Action: Mouse moved to (1203, 546)
Screenshot: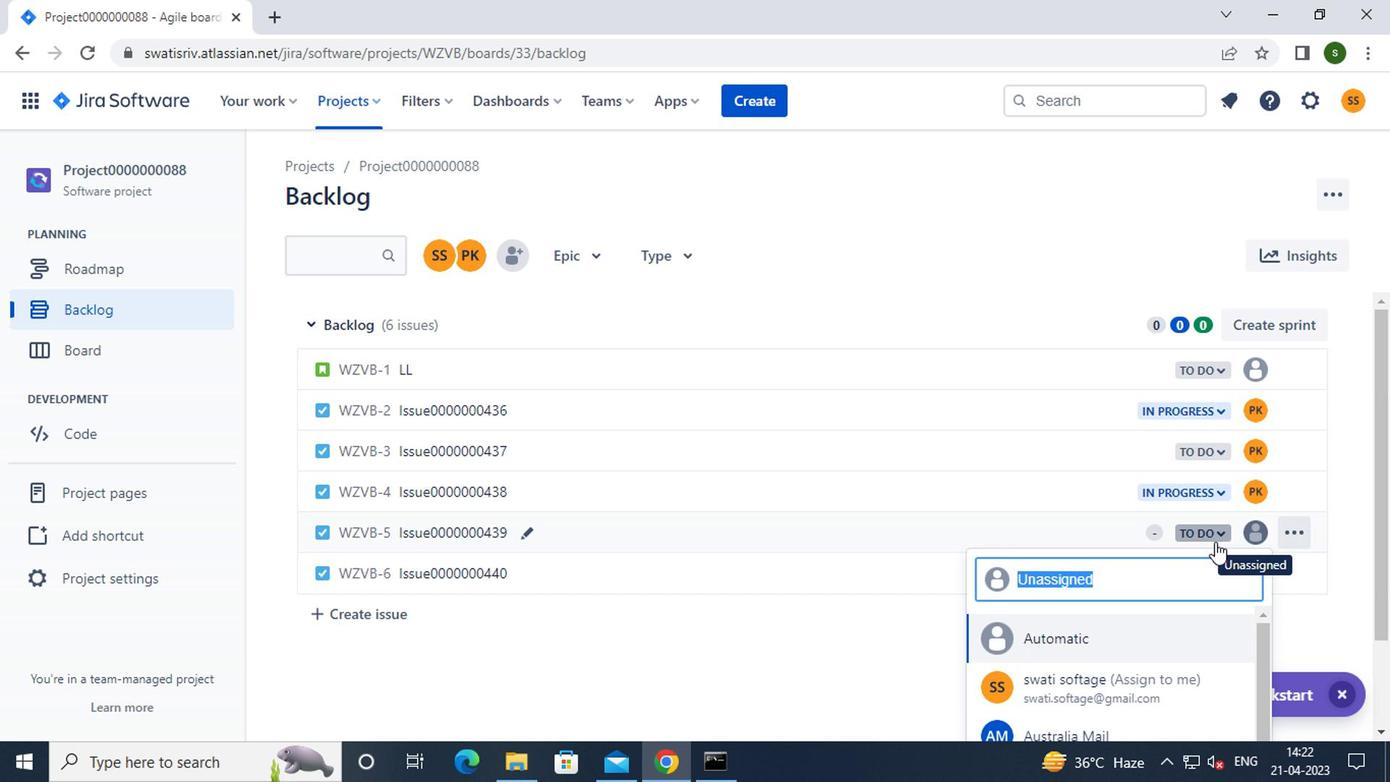 
Action: Mouse scrolled (1203, 545) with delta (0, 0)
Screenshot: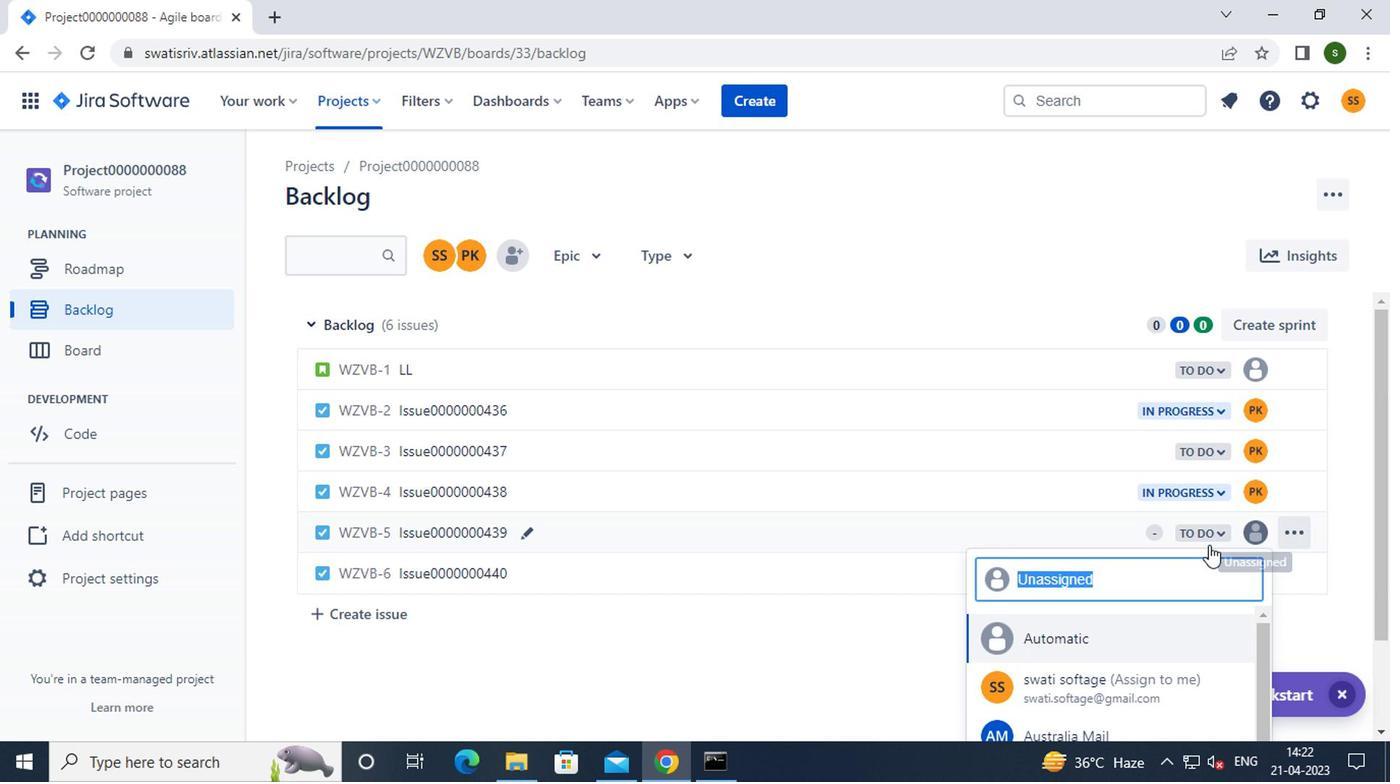 
Action: Mouse scrolled (1203, 545) with delta (0, 0)
Screenshot: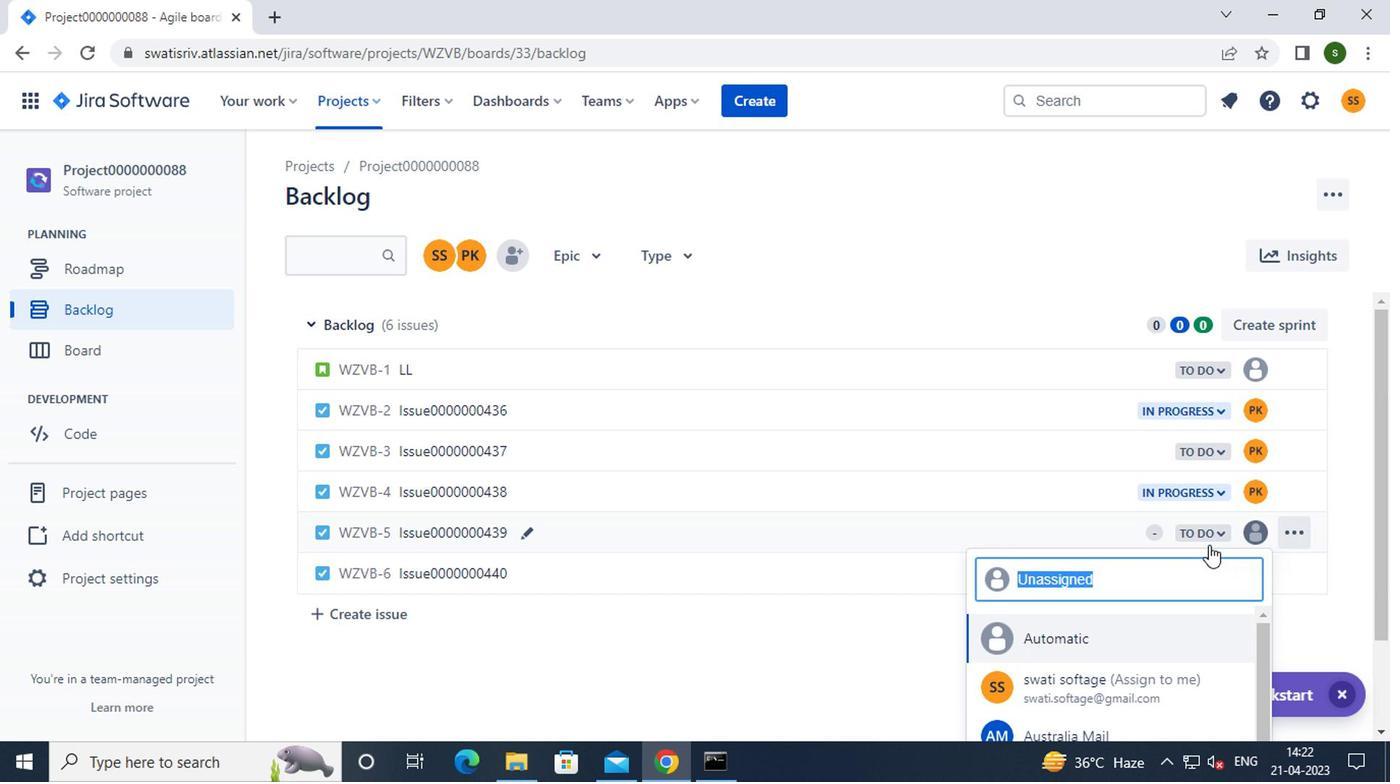 
Action: Mouse moved to (1203, 549)
Screenshot: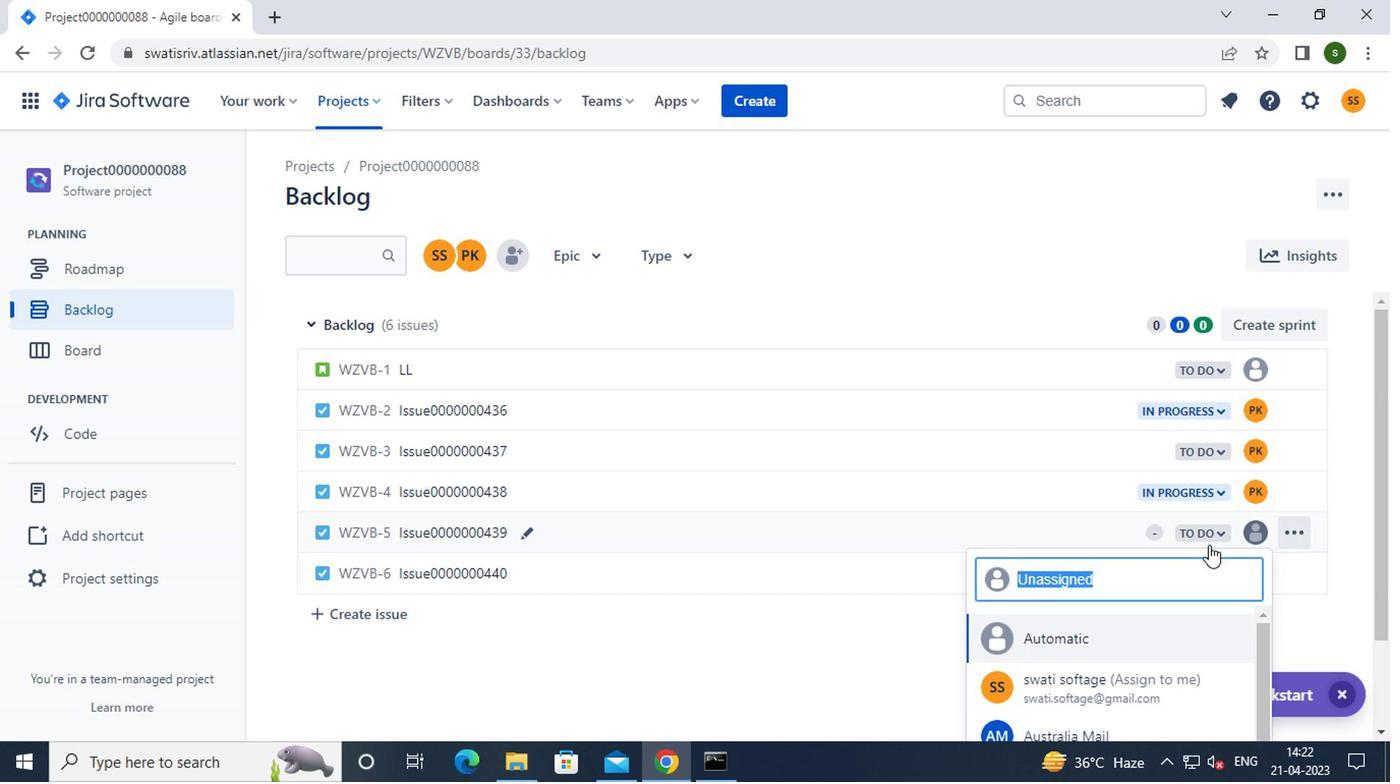 
Action: Mouse scrolled (1203, 548) with delta (0, -1)
Screenshot: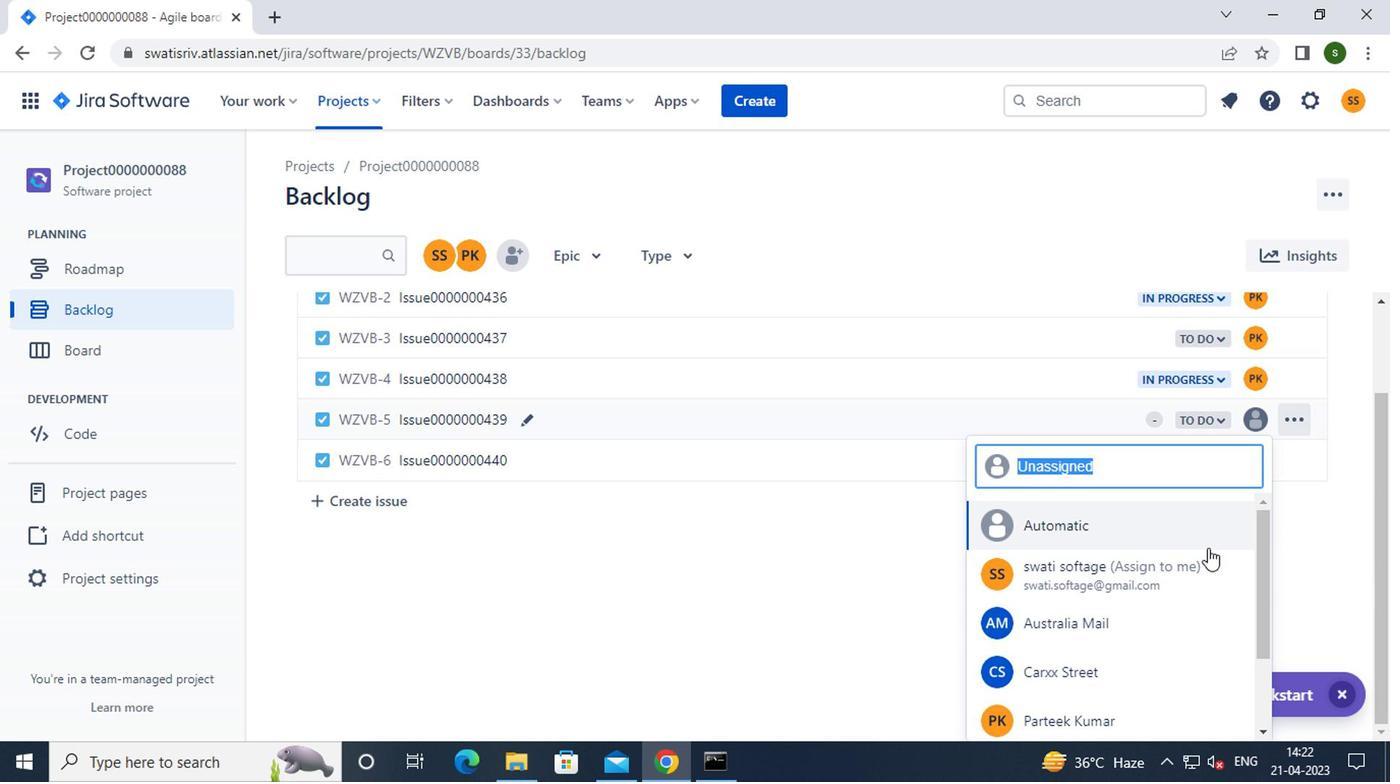 
Action: Mouse moved to (1080, 707)
Screenshot: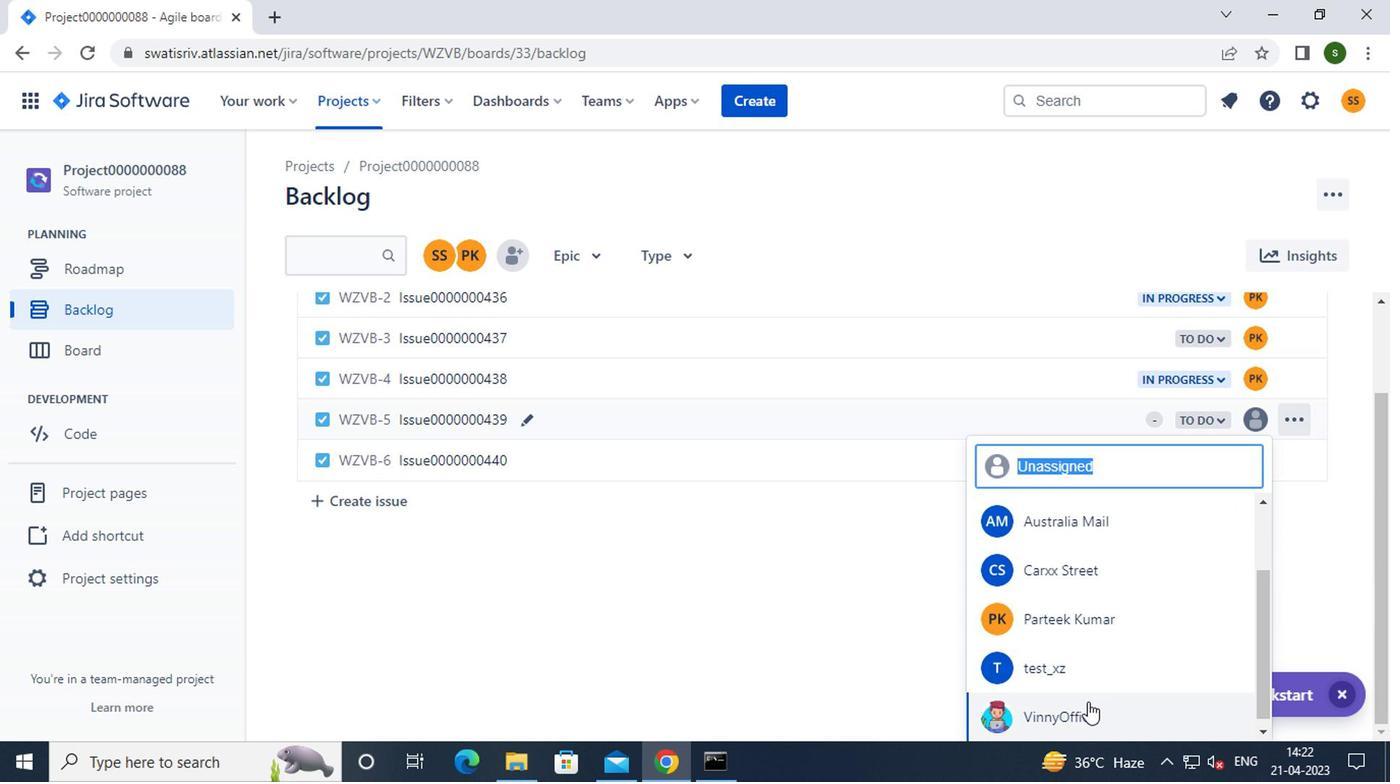 
Action: Mouse pressed left at (1080, 707)
Screenshot: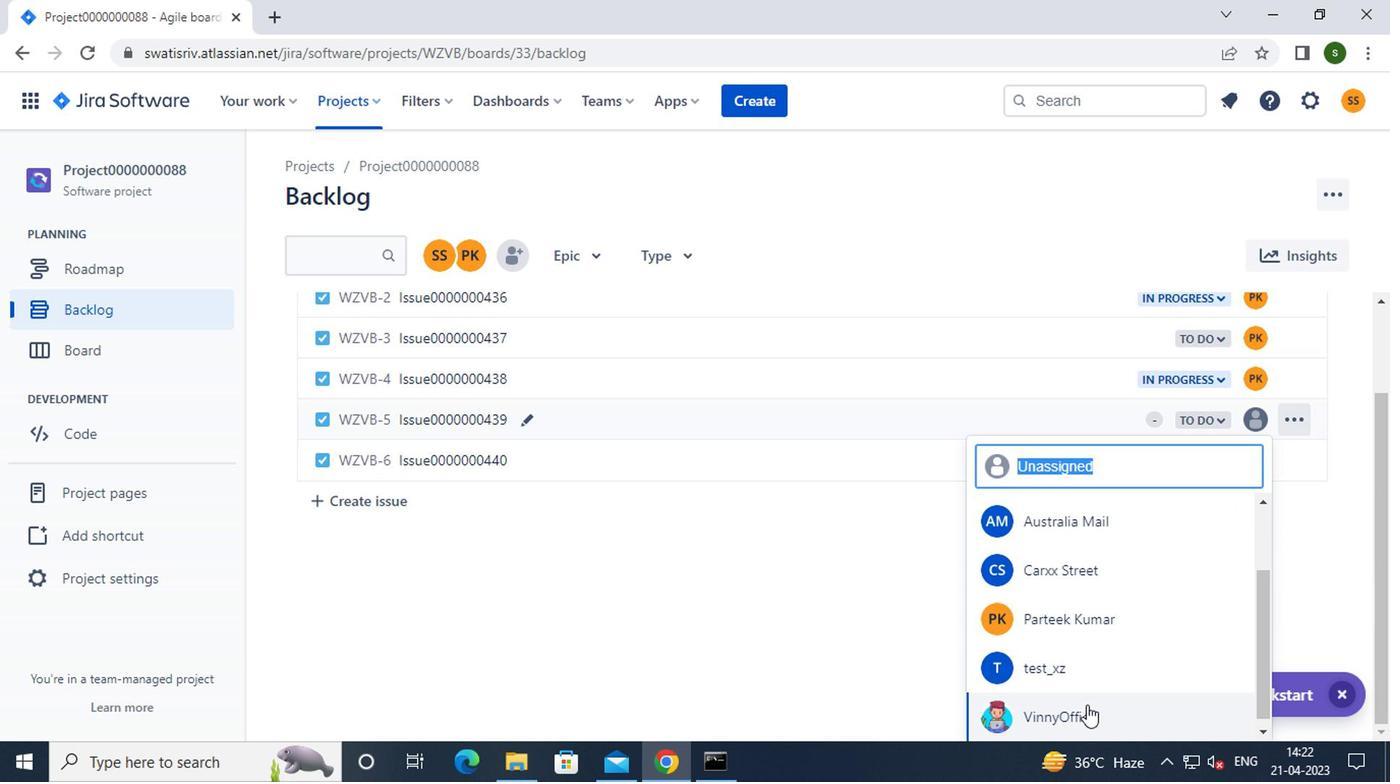 
Action: Mouse moved to (881, 225)
Screenshot: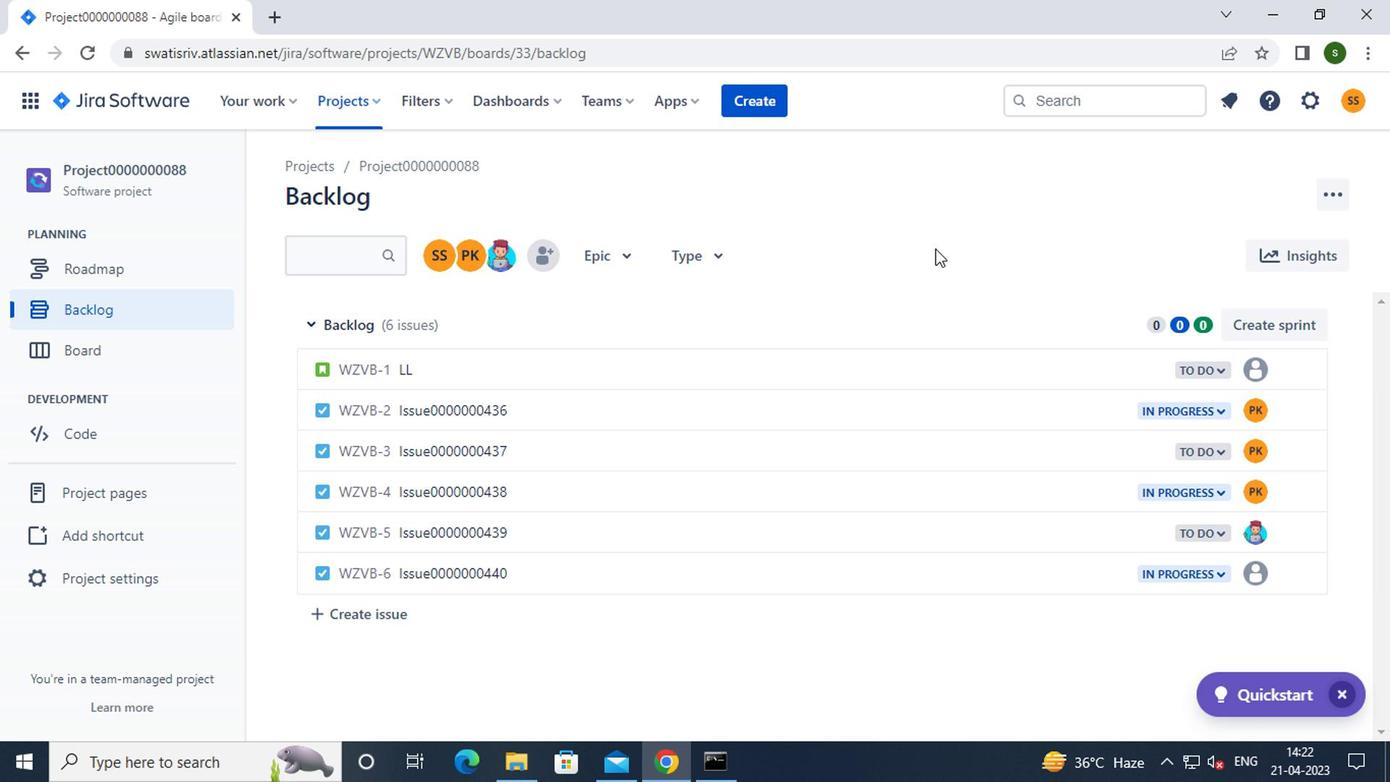 
